 Task: Look for space in Valinhos, Brazil from 12th  July, 2023 to 15th July, 2023 for 3 adults in price range Rs.12000 to Rs.16000. Place can be entire place with 2 bedrooms having 3 beds and 1 bathroom. Property type can be flat. Amenities needed are: washing machine, . Booking option can be shelf check-in. Required host language is Spanish.
Action: Mouse moved to (417, 110)
Screenshot: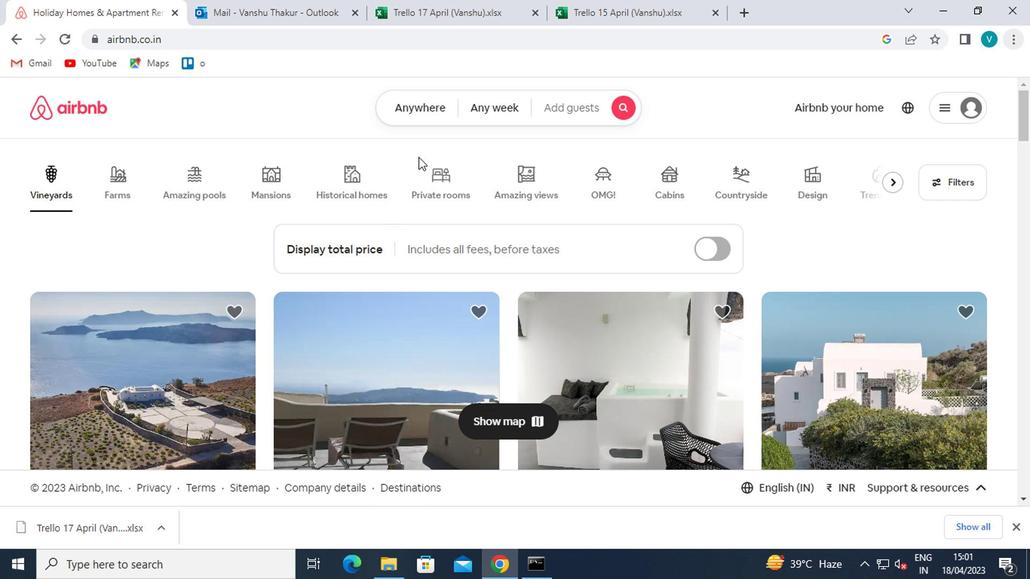 
Action: Mouse pressed left at (417, 110)
Screenshot: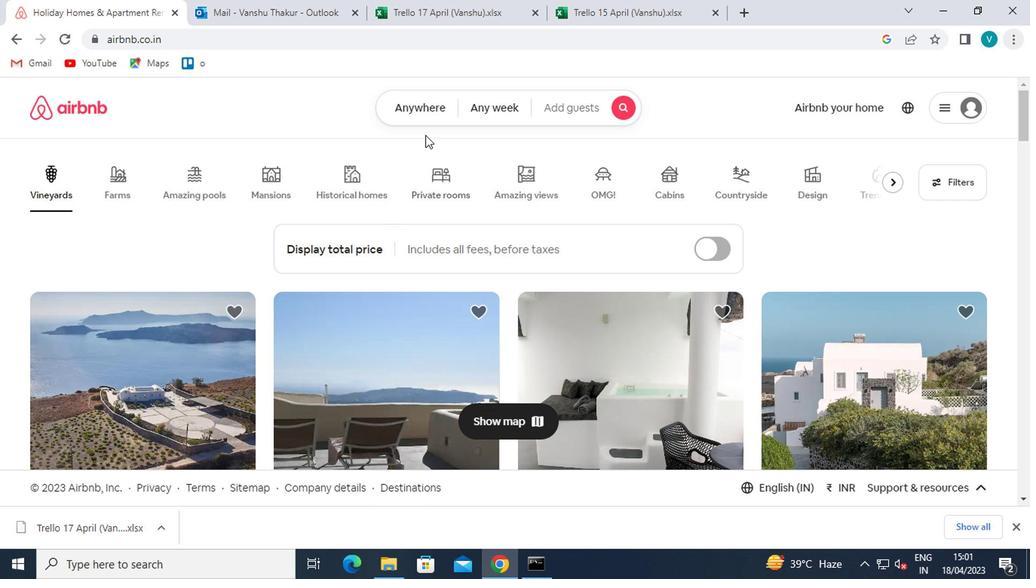 
Action: Mouse moved to (275, 168)
Screenshot: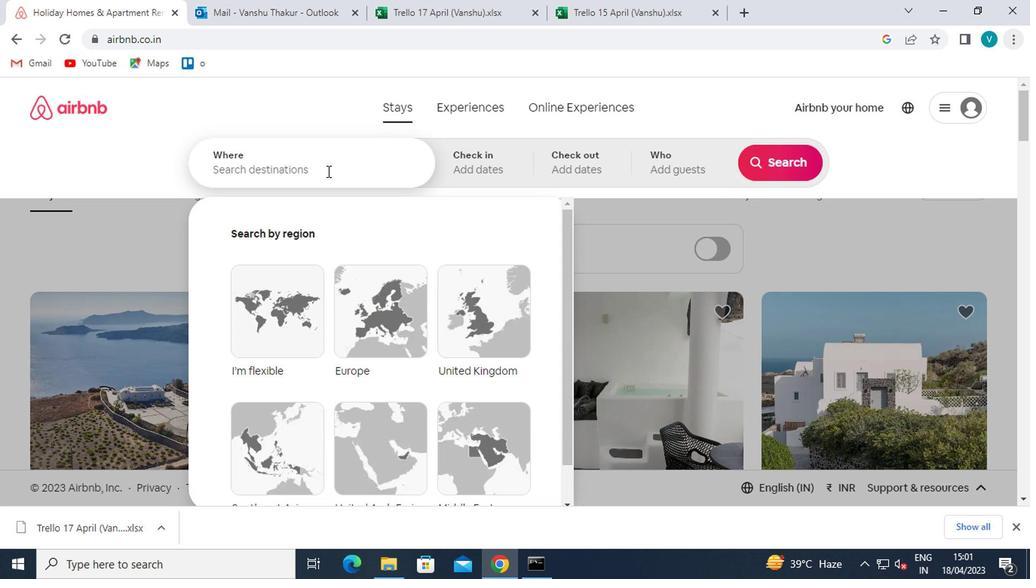 
Action: Mouse pressed left at (275, 168)
Screenshot: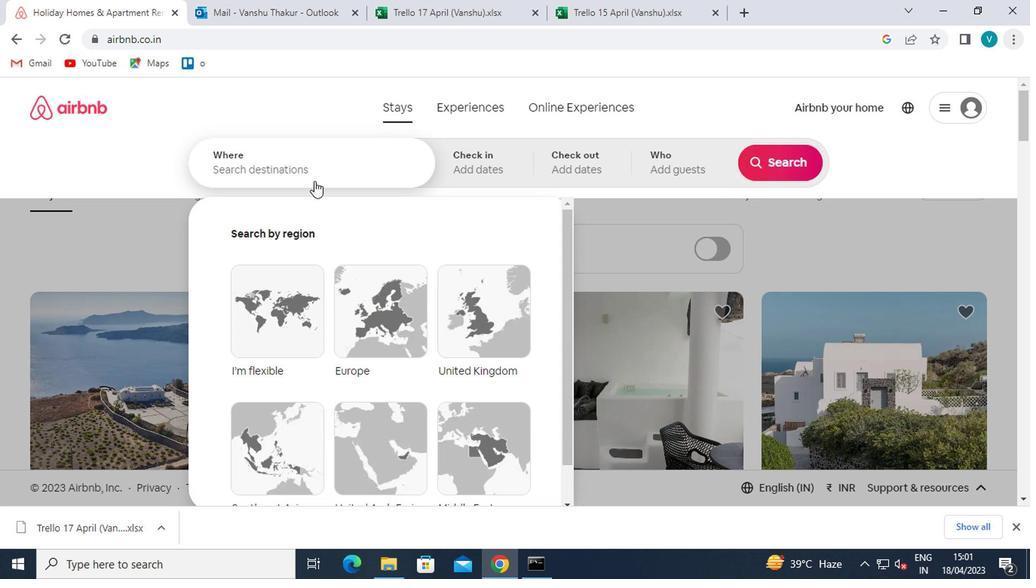 
Action: Key pressed <Key.shift>VALINHOS,<Key.shift><Key.shift><Key.shift><Key.shift><Key.shift><Key.shift><Key.shift><Key.shift><Key.shift>BRAZIL
Screenshot: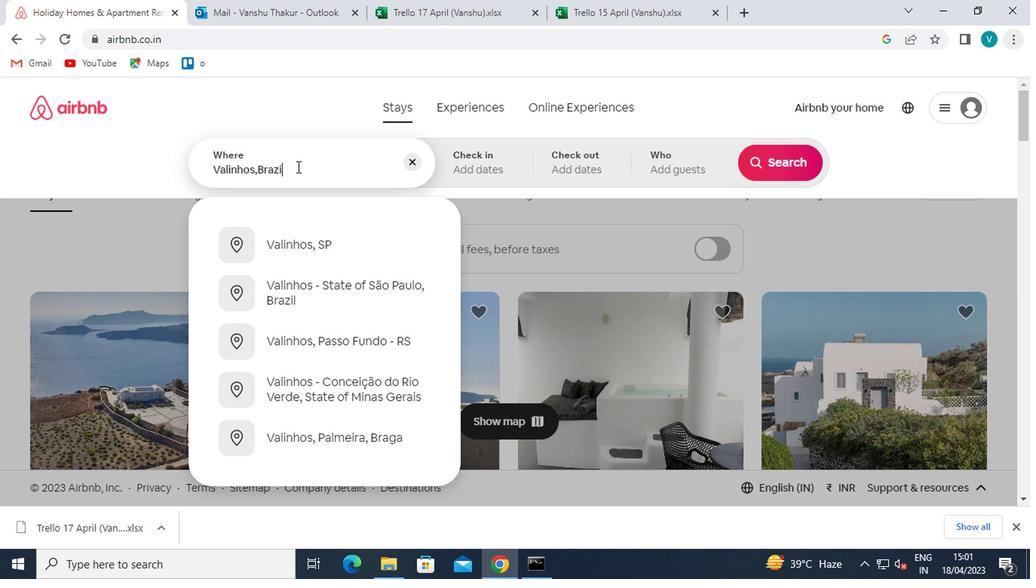 
Action: Mouse moved to (290, 283)
Screenshot: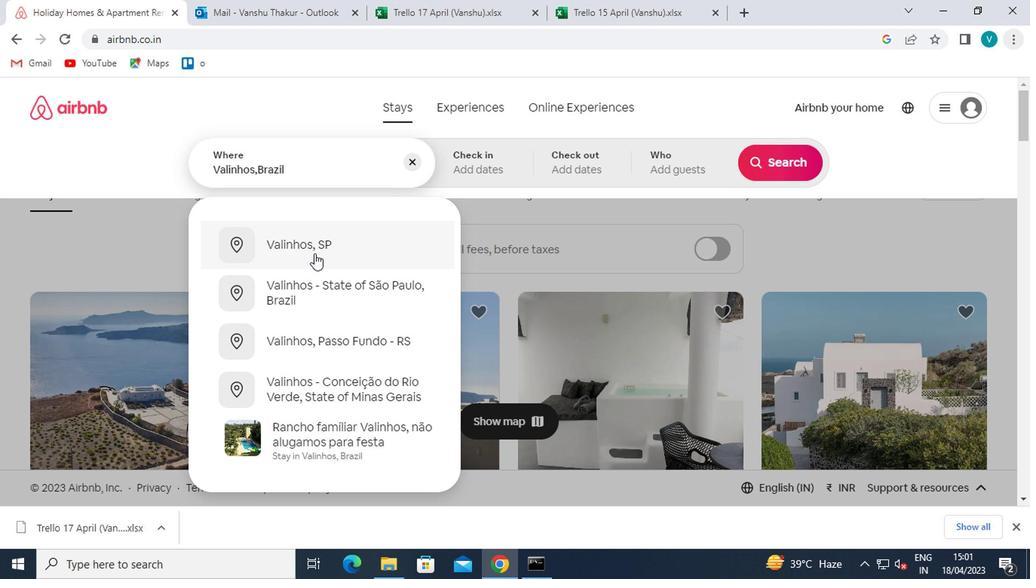 
Action: Mouse pressed left at (290, 283)
Screenshot: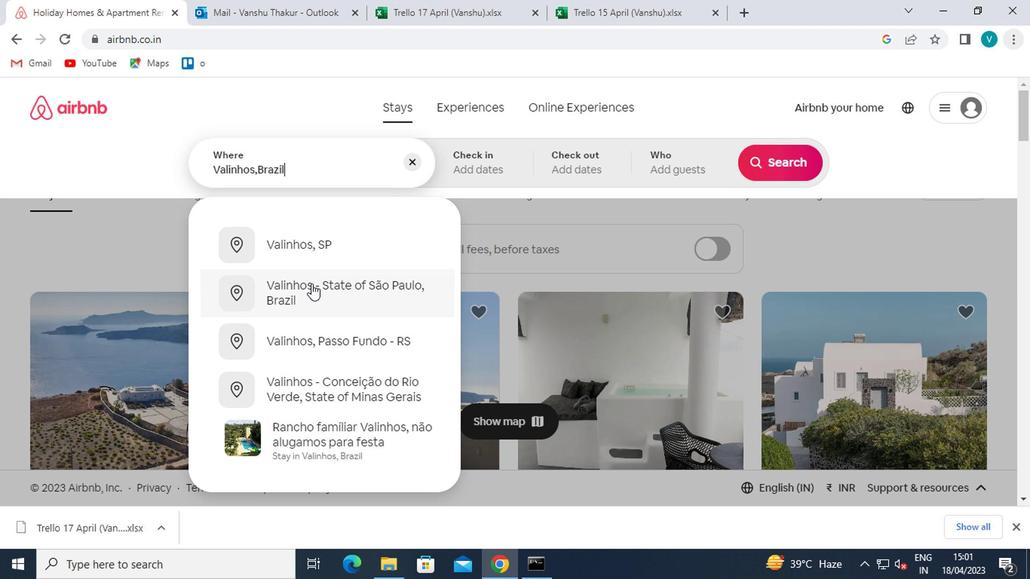 
Action: Mouse moved to (767, 285)
Screenshot: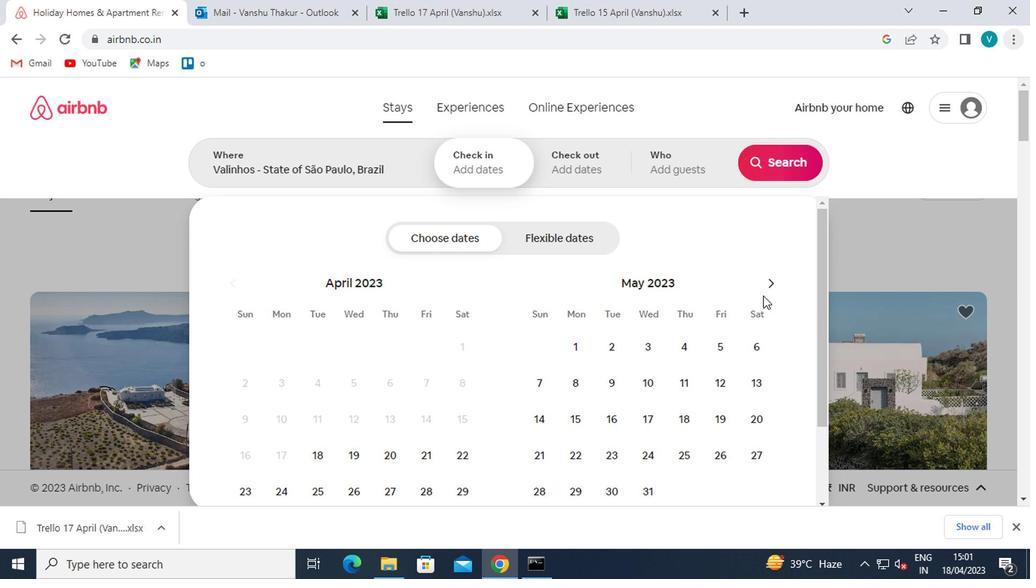
Action: Mouse pressed left at (767, 285)
Screenshot: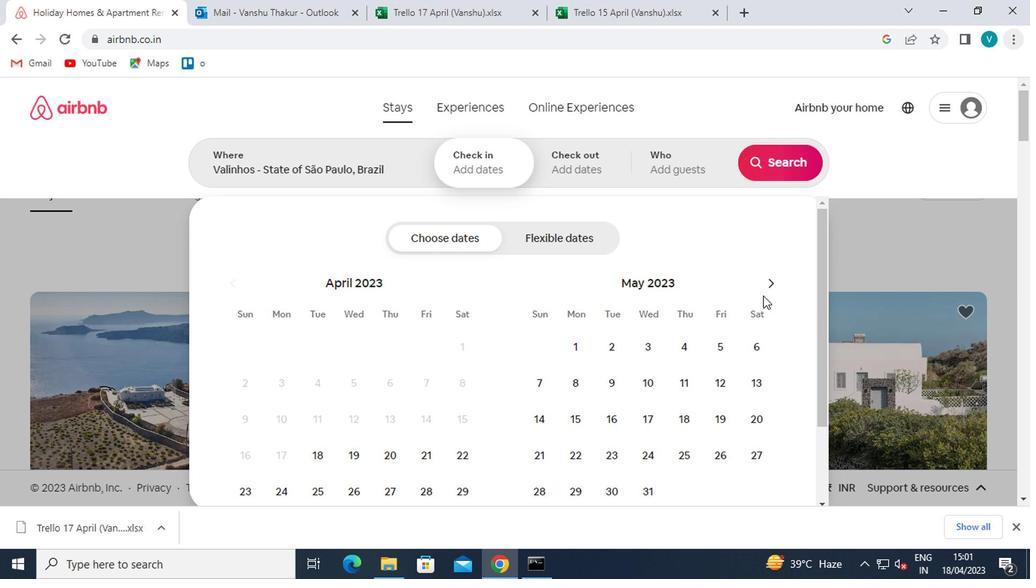 
Action: Mouse pressed left at (767, 285)
Screenshot: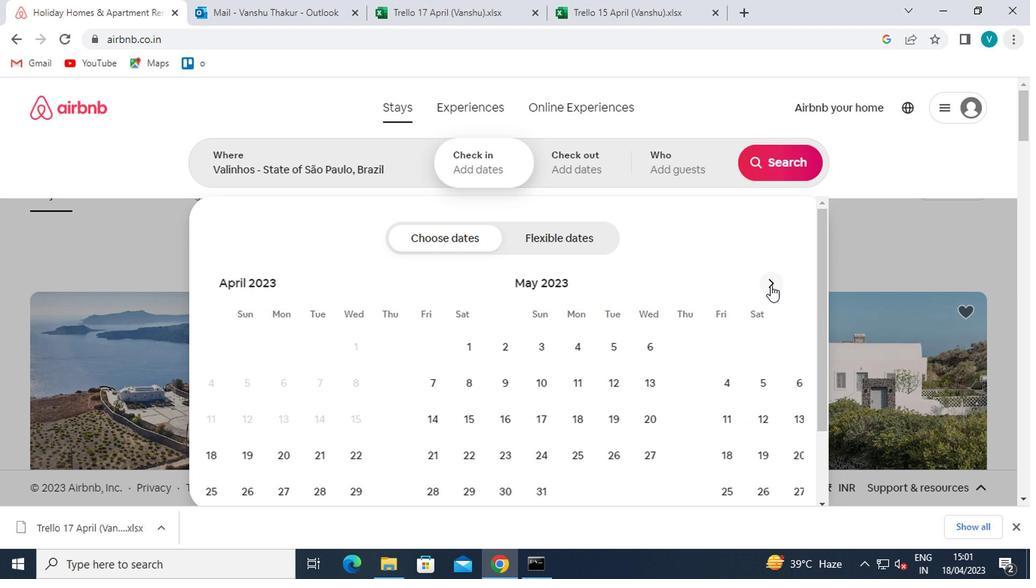 
Action: Mouse moved to (634, 416)
Screenshot: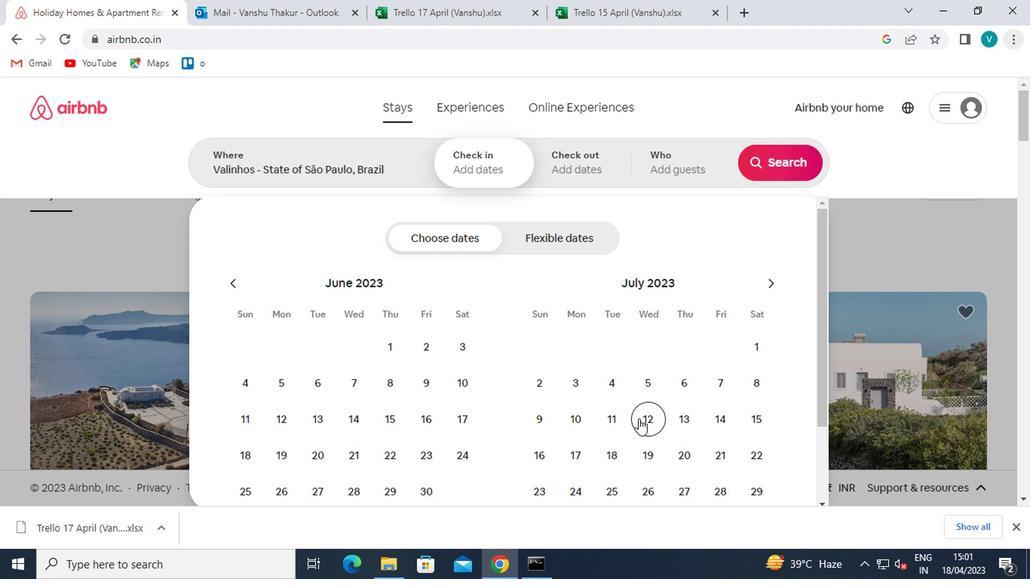 
Action: Mouse pressed left at (634, 416)
Screenshot: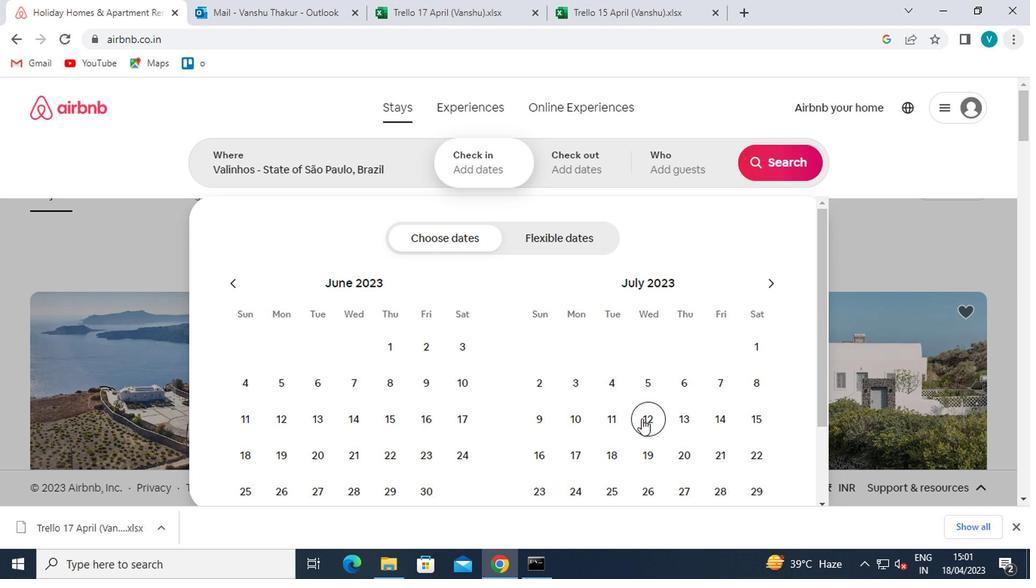 
Action: Mouse moved to (747, 411)
Screenshot: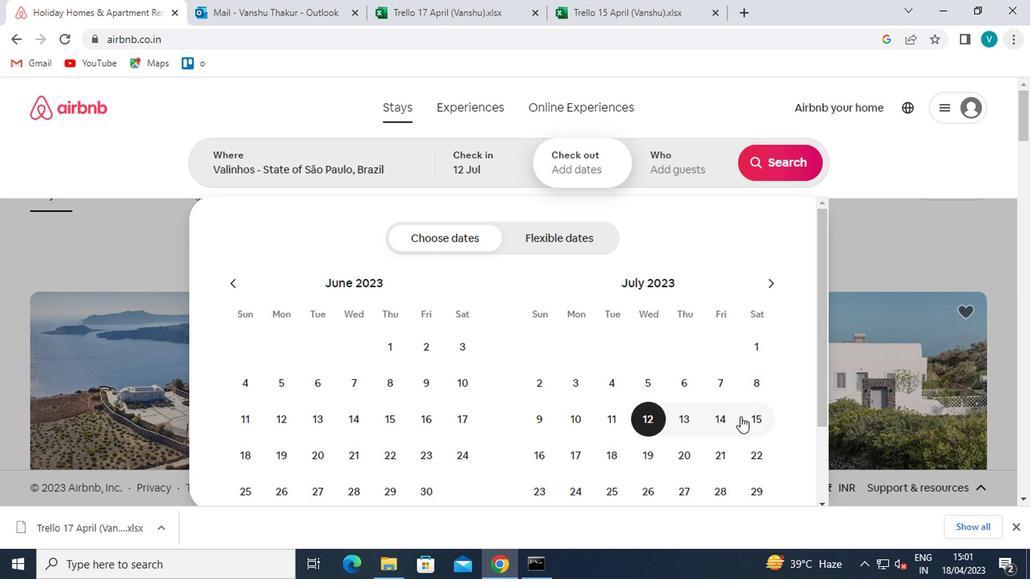 
Action: Mouse pressed left at (747, 411)
Screenshot: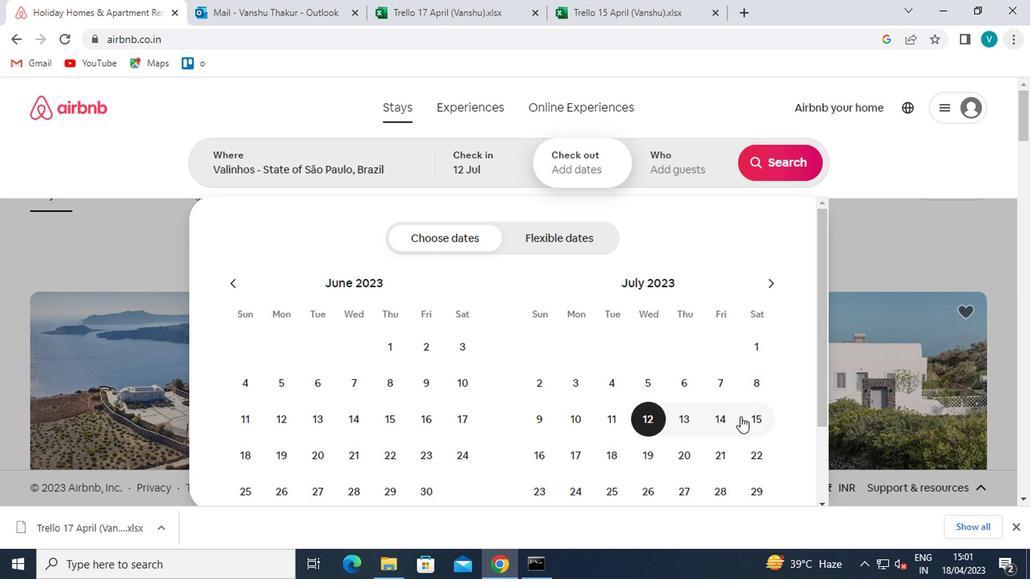 
Action: Mouse moved to (697, 151)
Screenshot: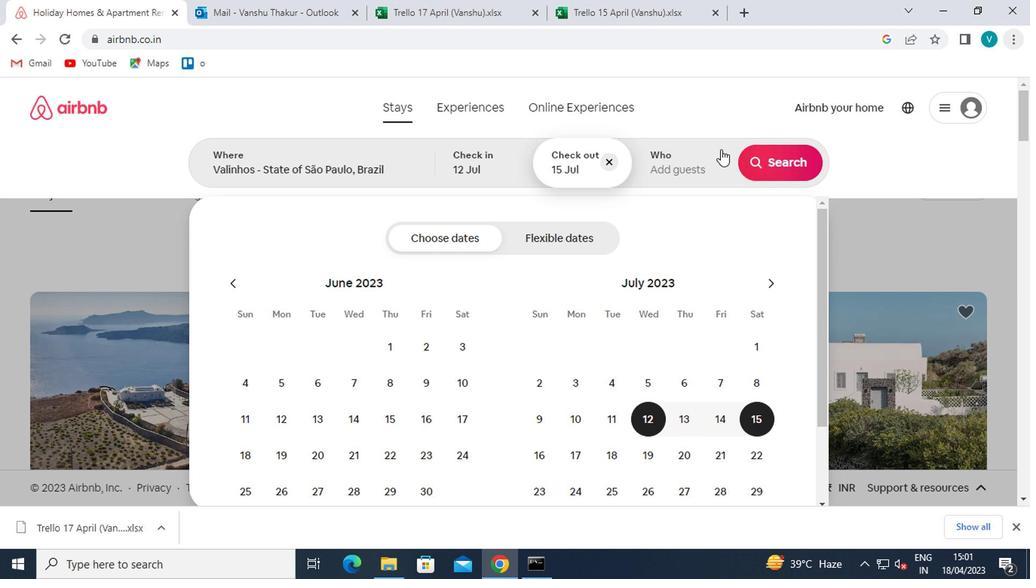 
Action: Mouse pressed left at (697, 151)
Screenshot: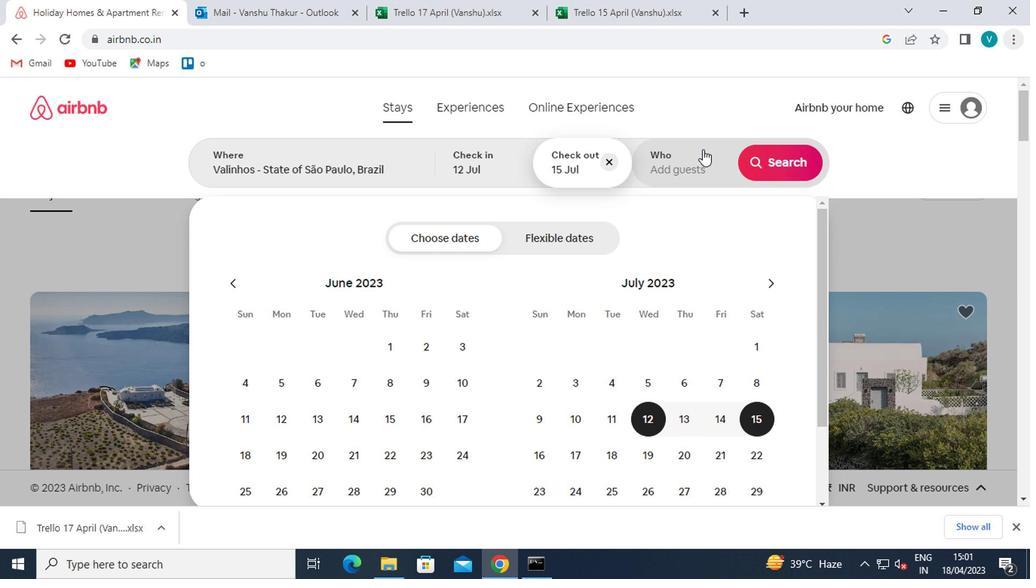 
Action: Mouse moved to (783, 248)
Screenshot: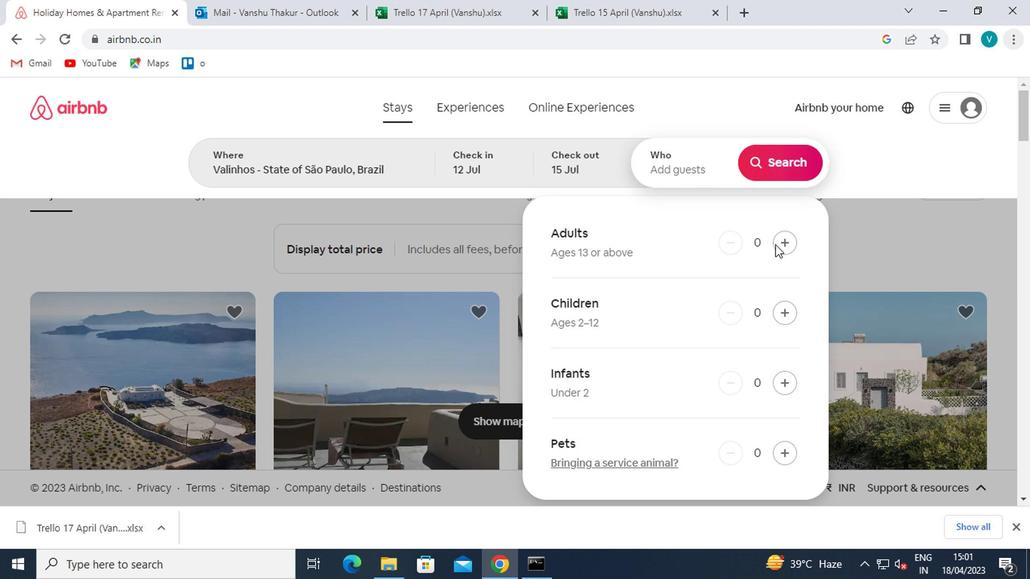
Action: Mouse pressed left at (783, 248)
Screenshot: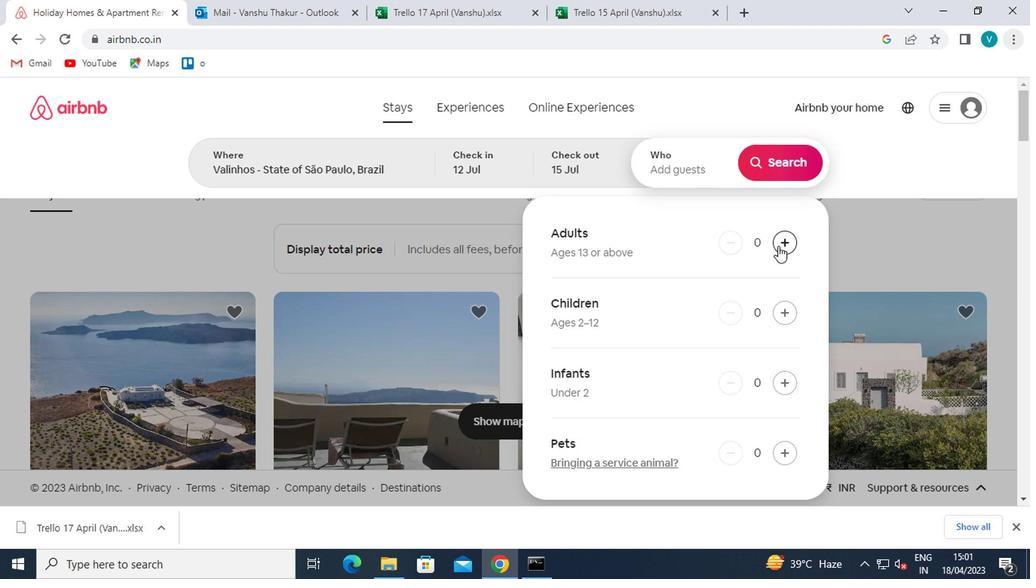 
Action: Mouse pressed left at (783, 248)
Screenshot: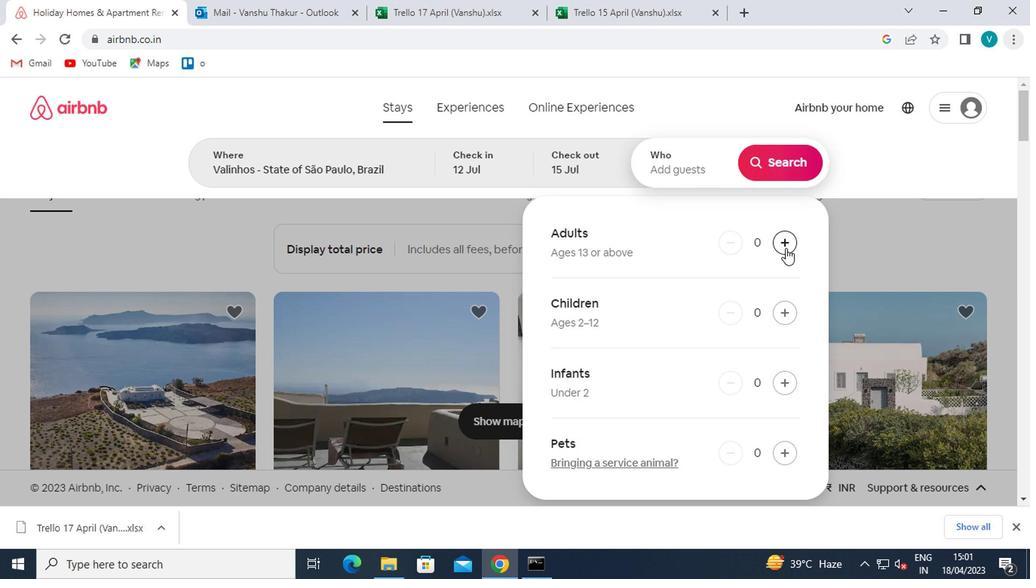 
Action: Mouse pressed left at (783, 248)
Screenshot: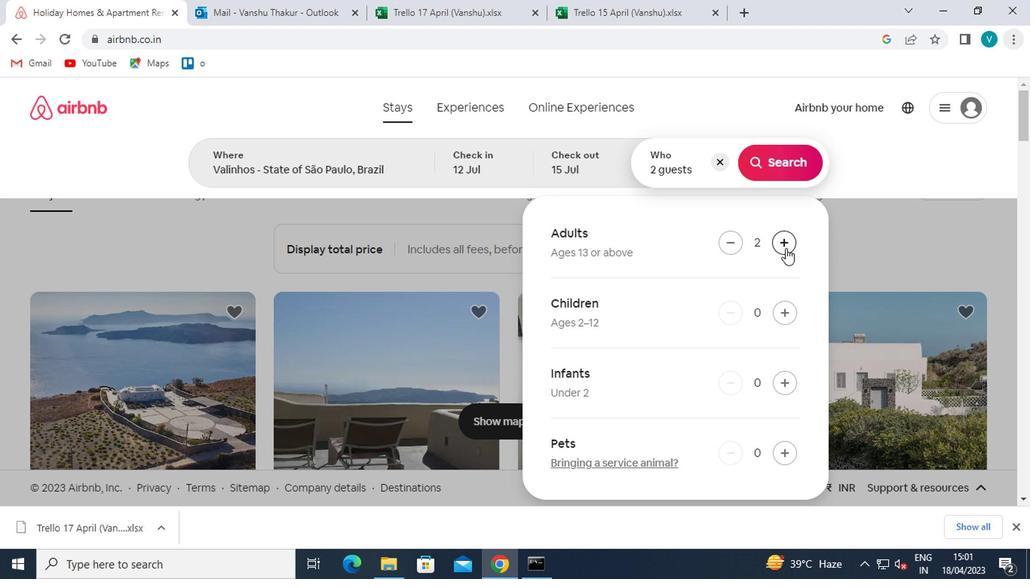 
Action: Mouse moved to (769, 170)
Screenshot: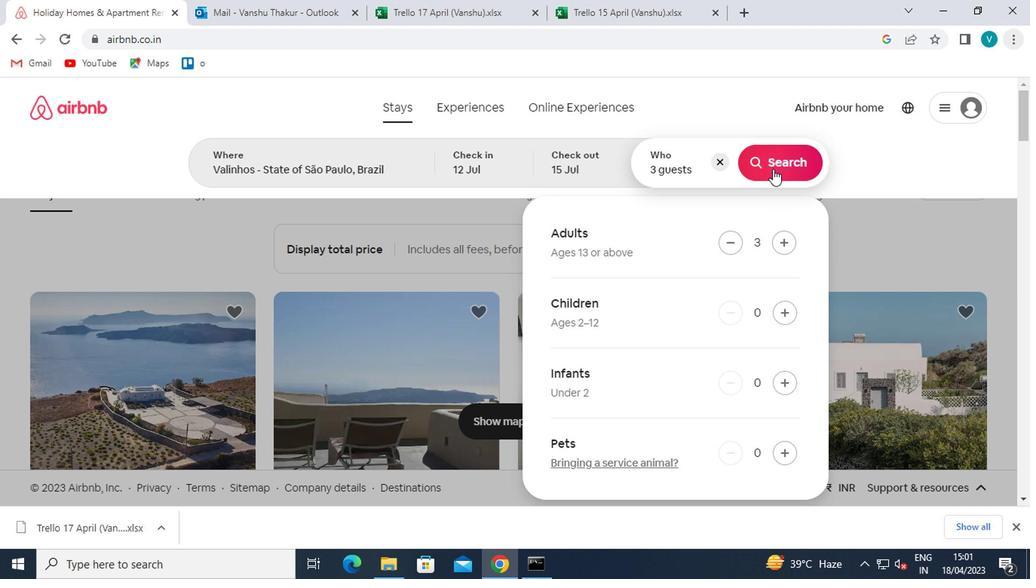 
Action: Mouse pressed left at (769, 170)
Screenshot: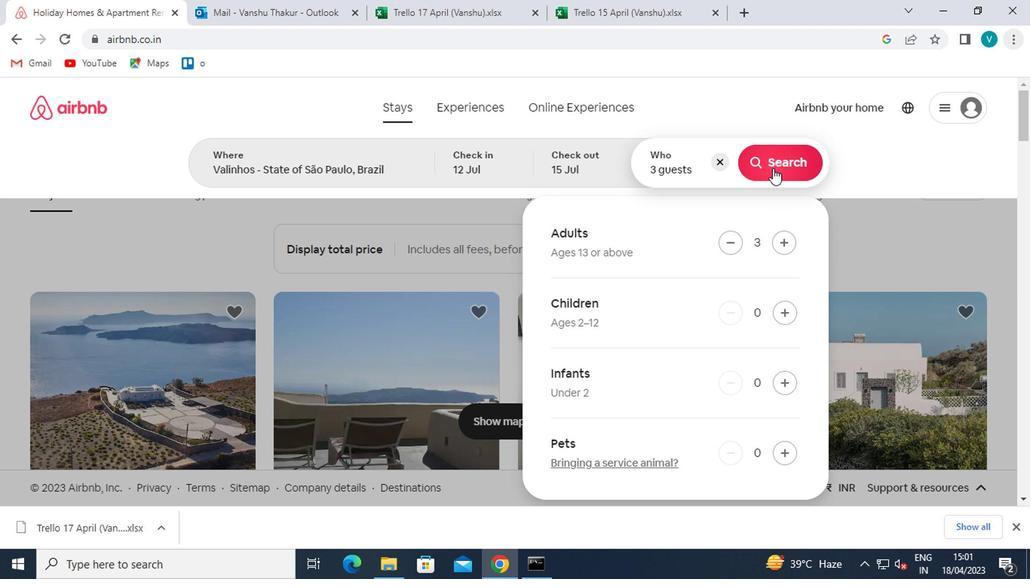 
Action: Mouse moved to (952, 170)
Screenshot: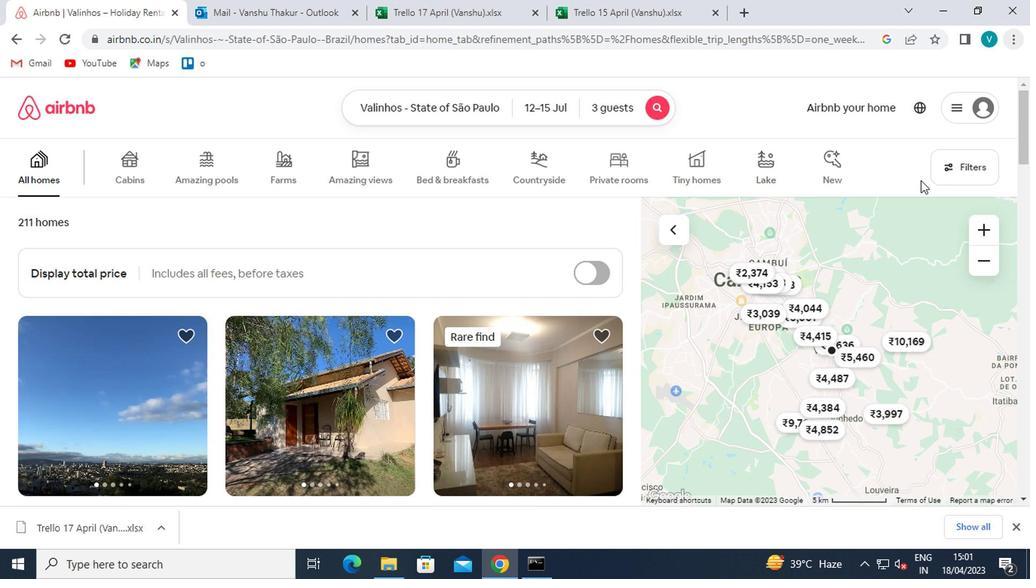 
Action: Mouse pressed left at (952, 170)
Screenshot: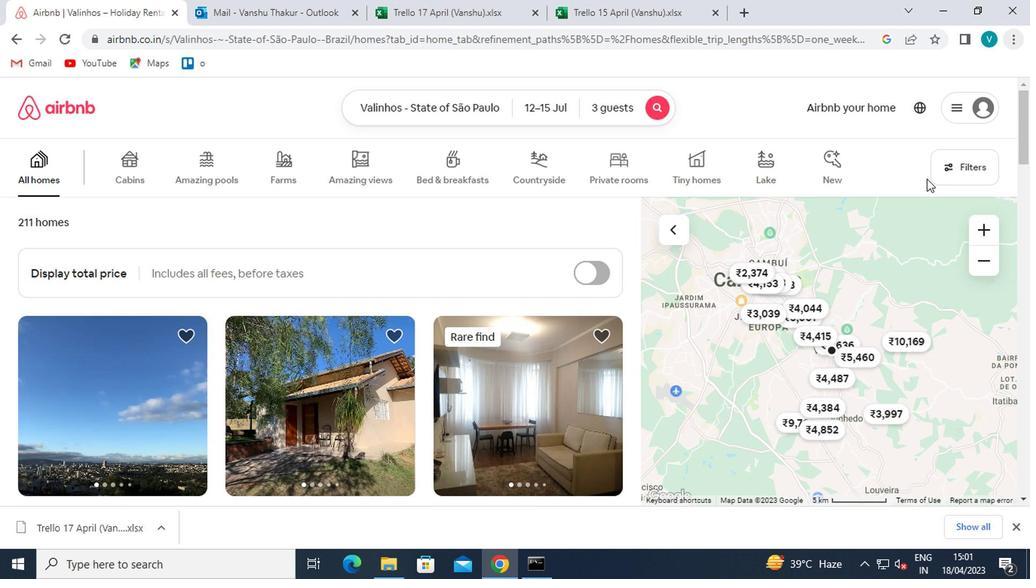 
Action: Mouse moved to (300, 358)
Screenshot: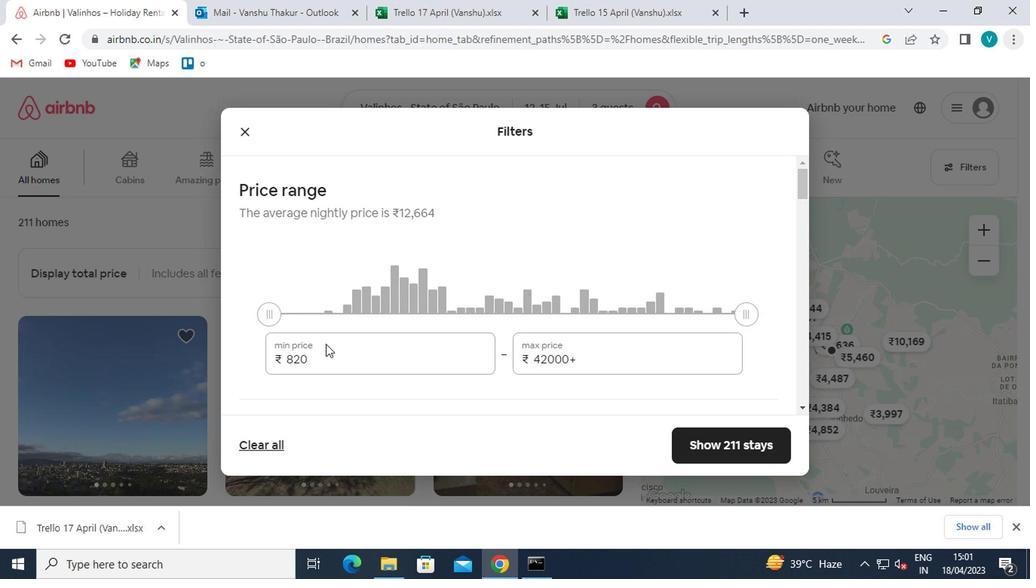 
Action: Mouse pressed left at (300, 358)
Screenshot: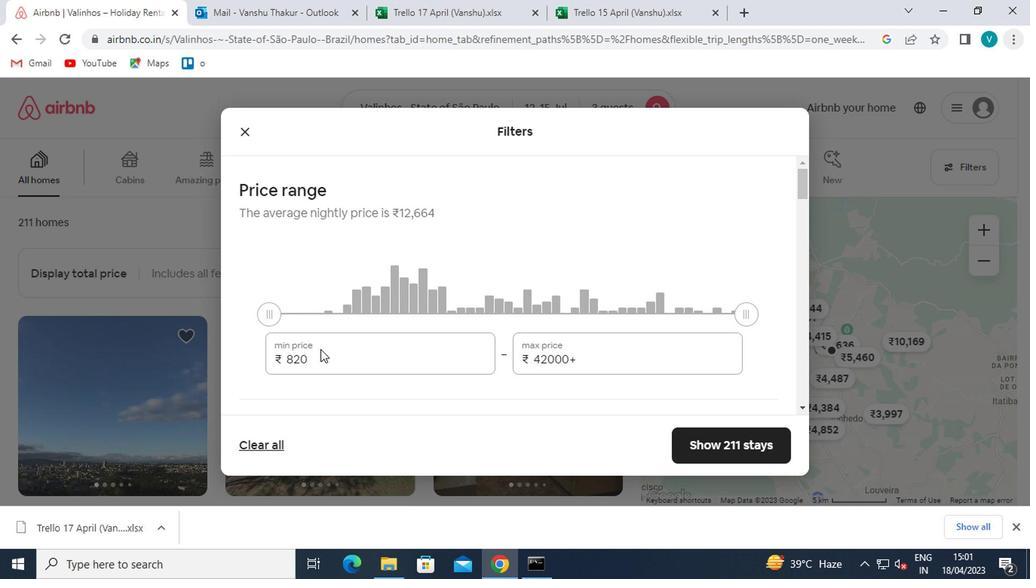 
Action: Key pressed <Key.backspace><Key.backspace><Key.backspace>12000
Screenshot: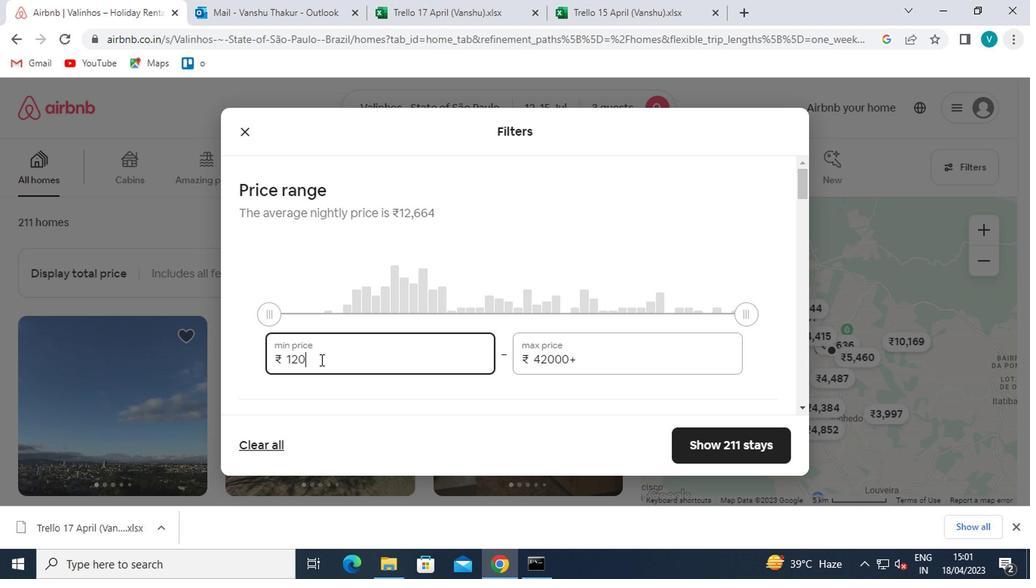 
Action: Mouse moved to (568, 355)
Screenshot: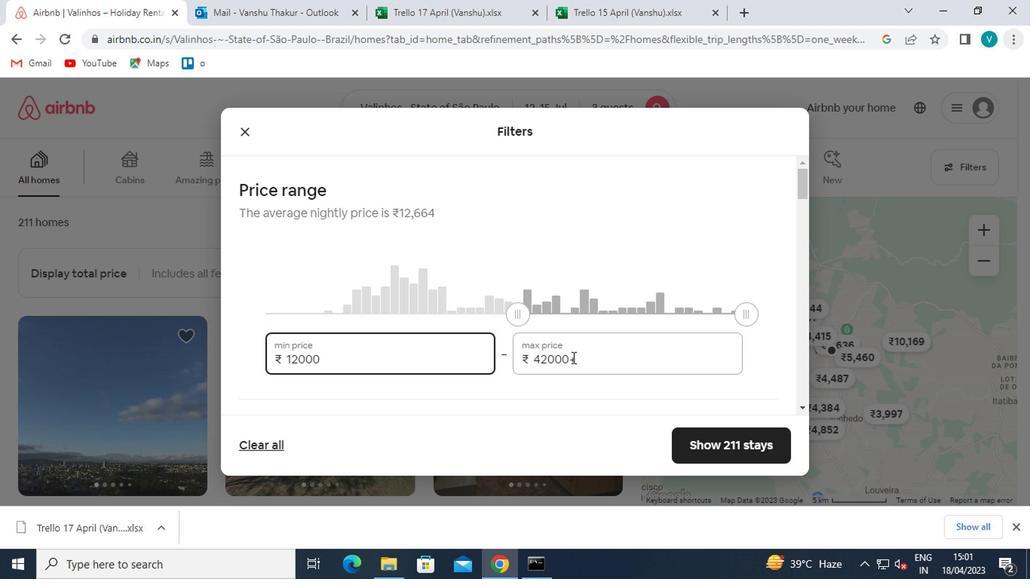 
Action: Mouse pressed left at (568, 355)
Screenshot: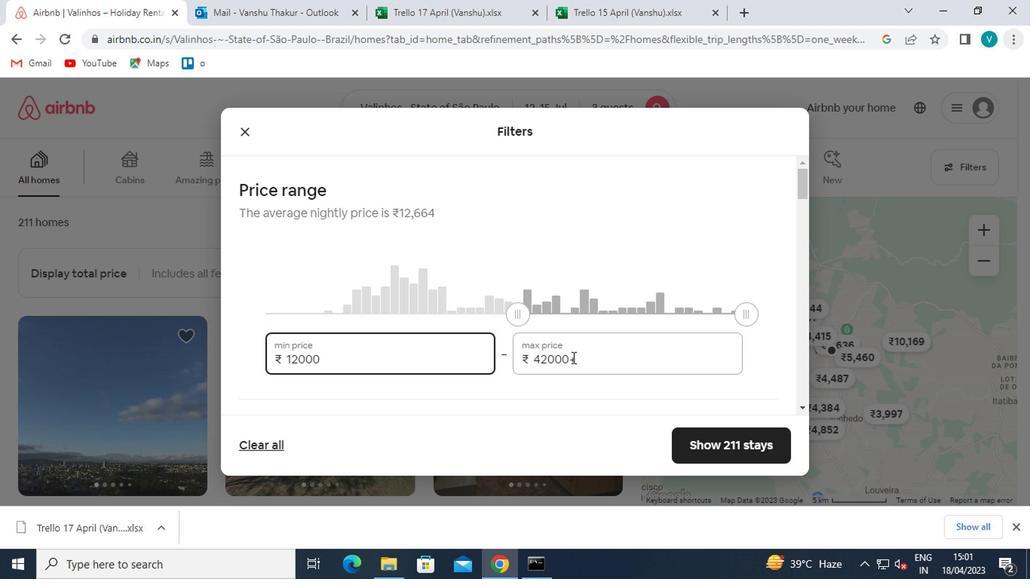 
Action: Mouse moved to (477, 337)
Screenshot: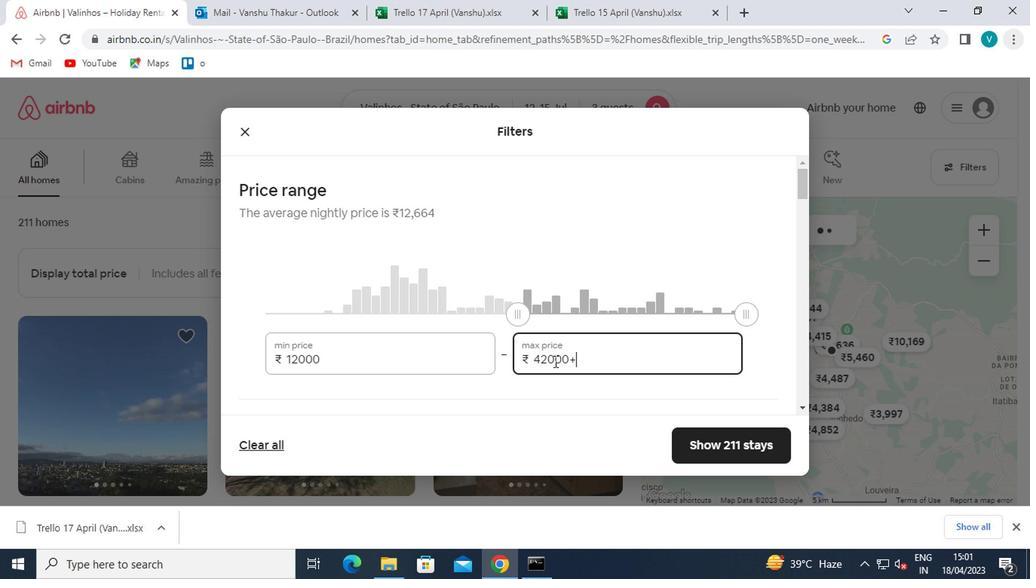
Action: Key pressed <Key.backspace><Key.backspace><Key.backspace><Key.backspace><Key.backspace><Key.backspace>16000
Screenshot: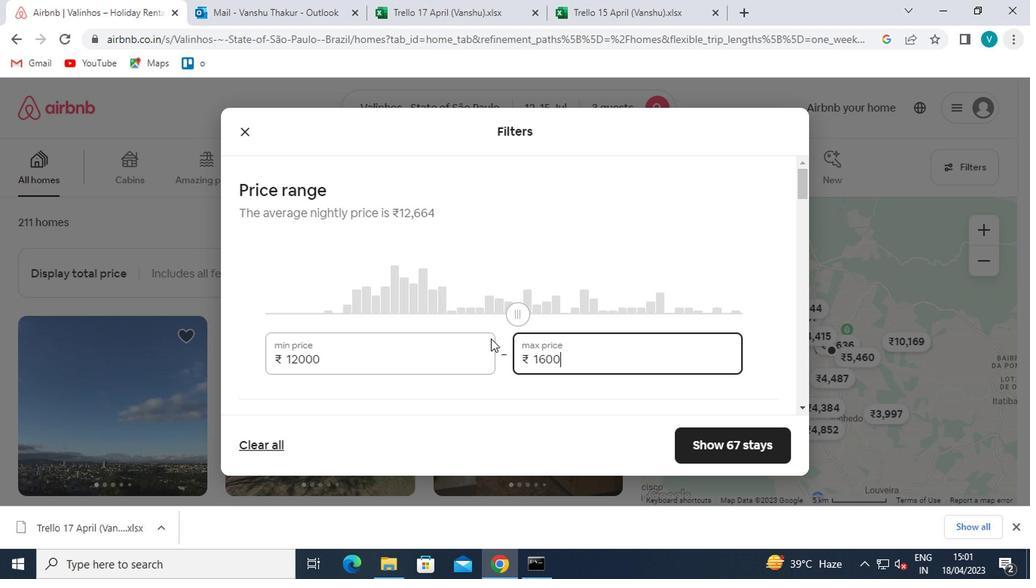 
Action: Mouse moved to (473, 346)
Screenshot: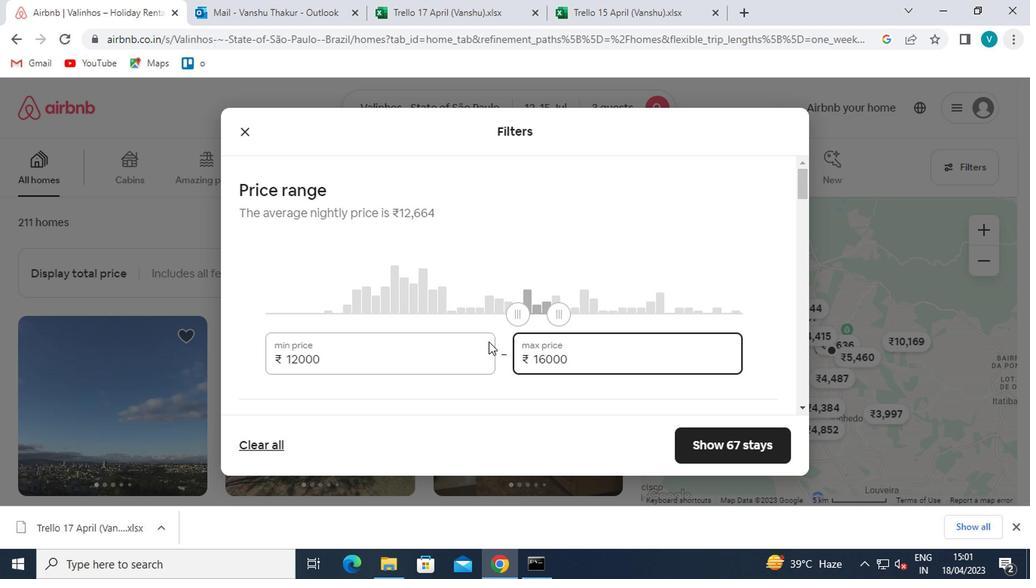 
Action: Mouse scrolled (473, 345) with delta (0, 0)
Screenshot: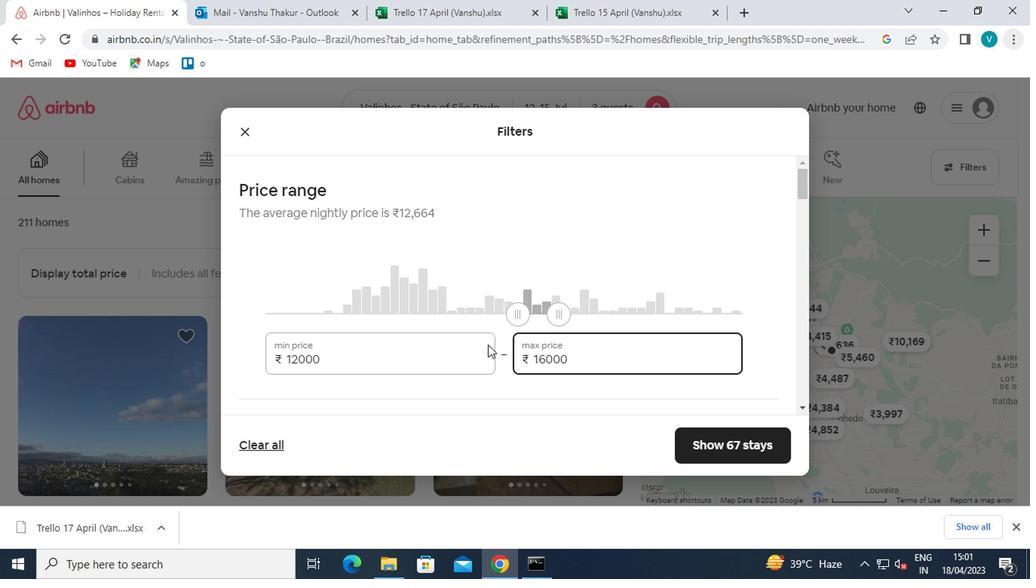 
Action: Mouse moved to (473, 349)
Screenshot: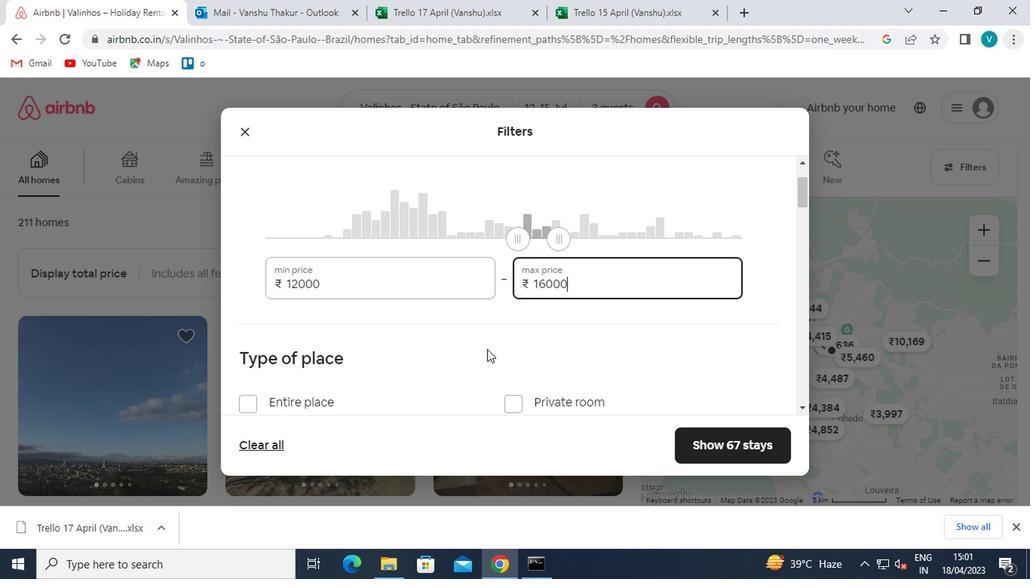 
Action: Mouse scrolled (473, 348) with delta (0, 0)
Screenshot: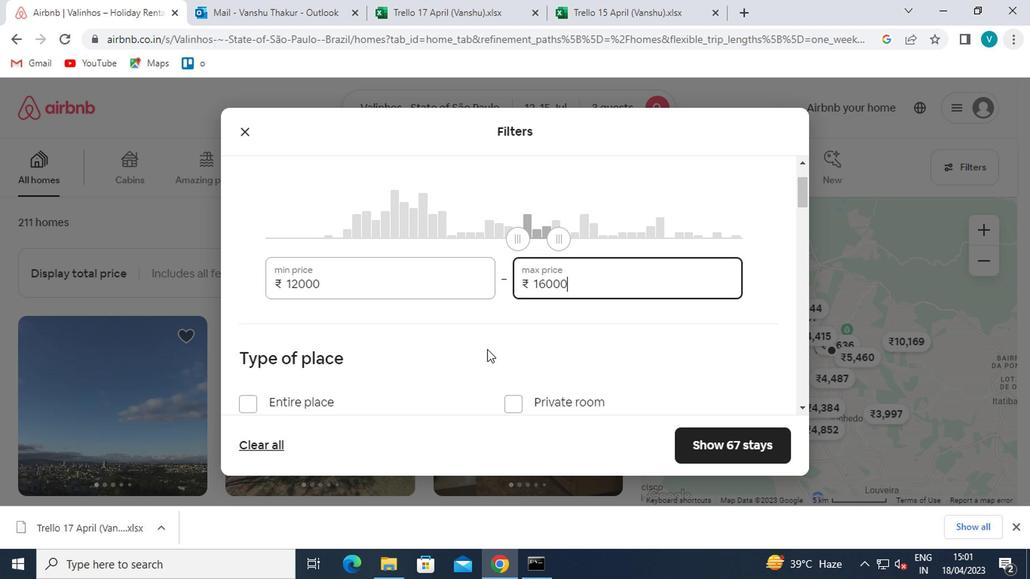 
Action: Mouse moved to (227, 322)
Screenshot: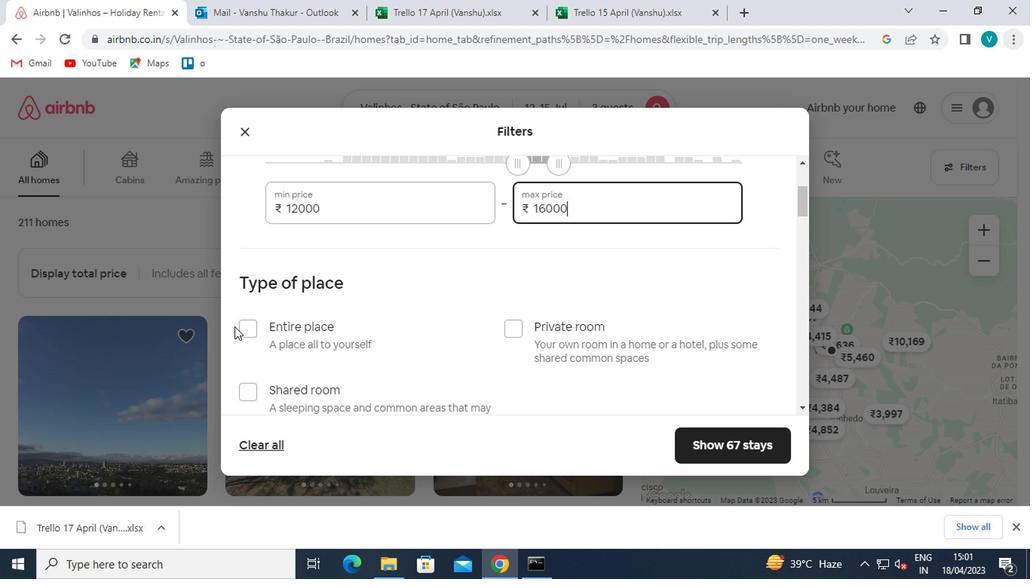 
Action: Mouse pressed left at (227, 322)
Screenshot: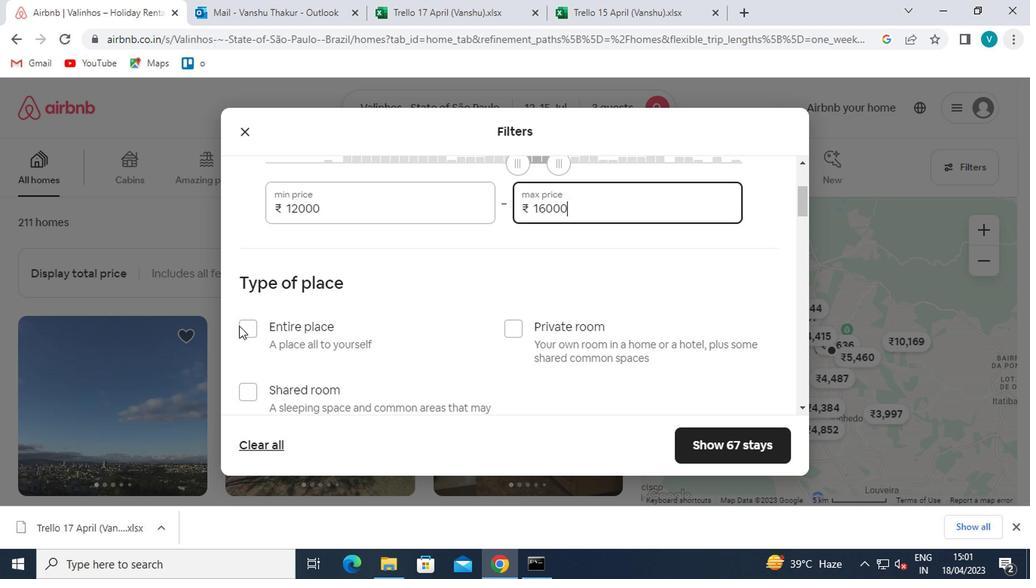 
Action: Mouse moved to (421, 332)
Screenshot: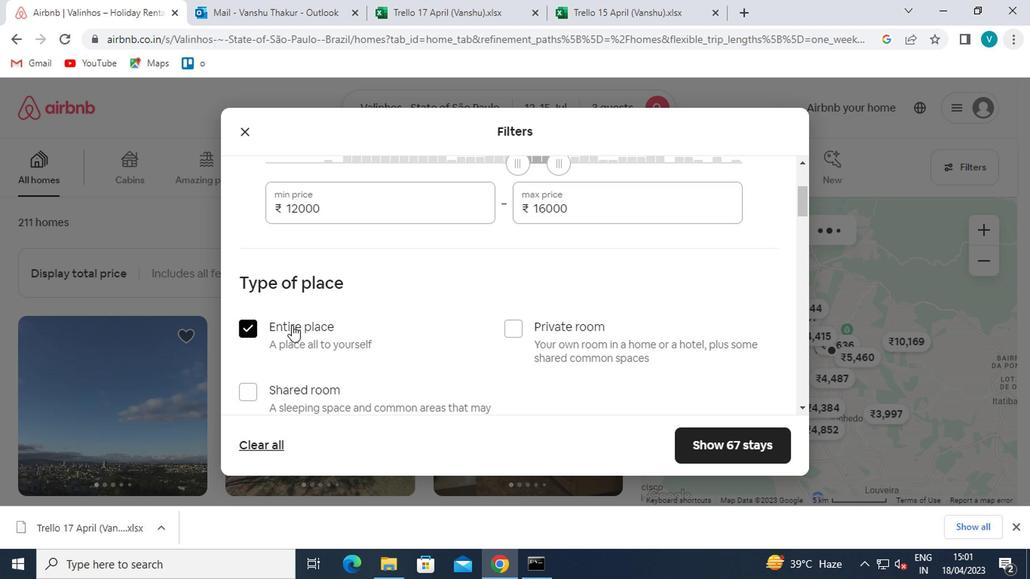 
Action: Mouse scrolled (421, 331) with delta (0, 0)
Screenshot: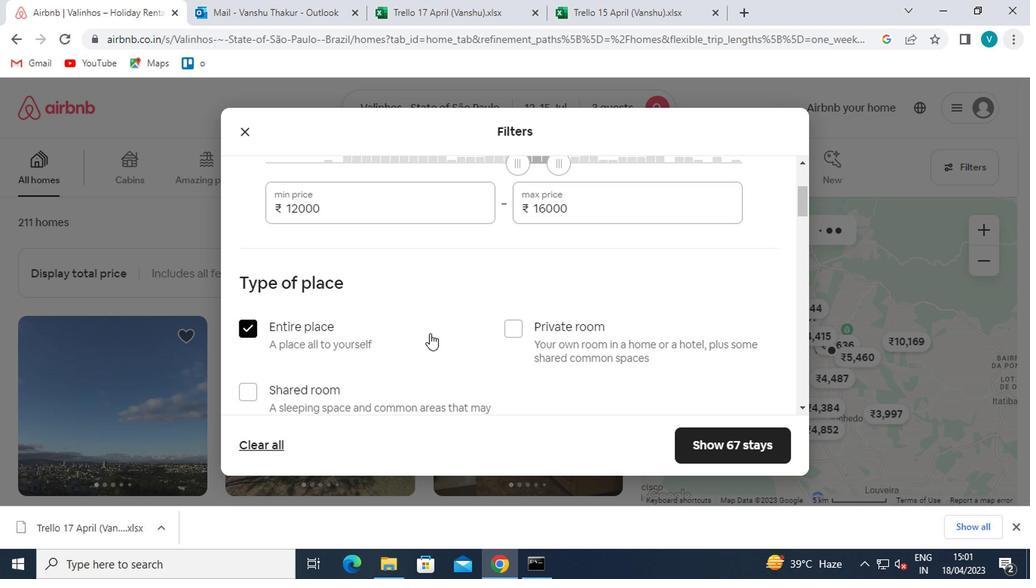 
Action: Mouse scrolled (421, 331) with delta (0, 0)
Screenshot: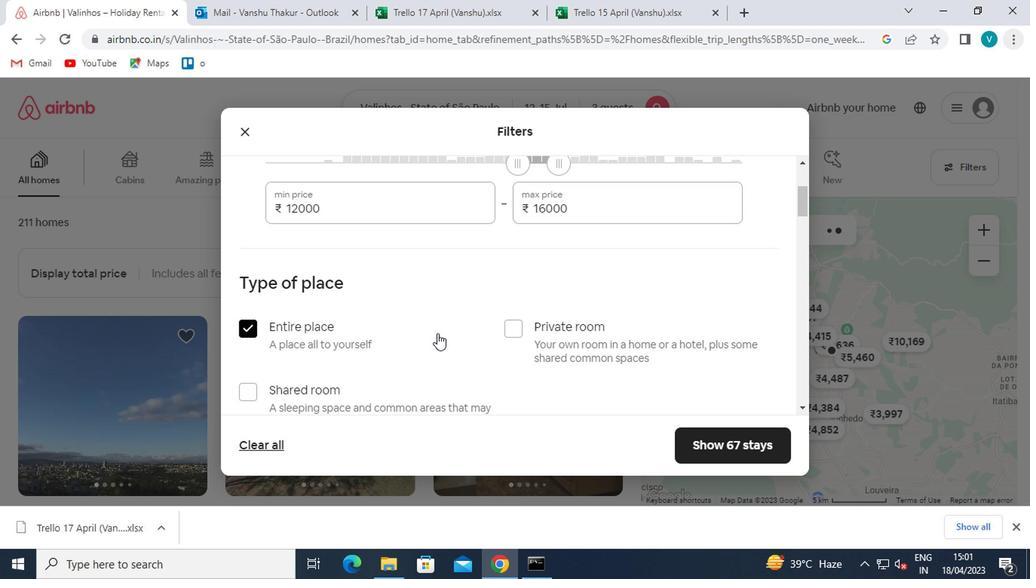 
Action: Mouse moved to (423, 333)
Screenshot: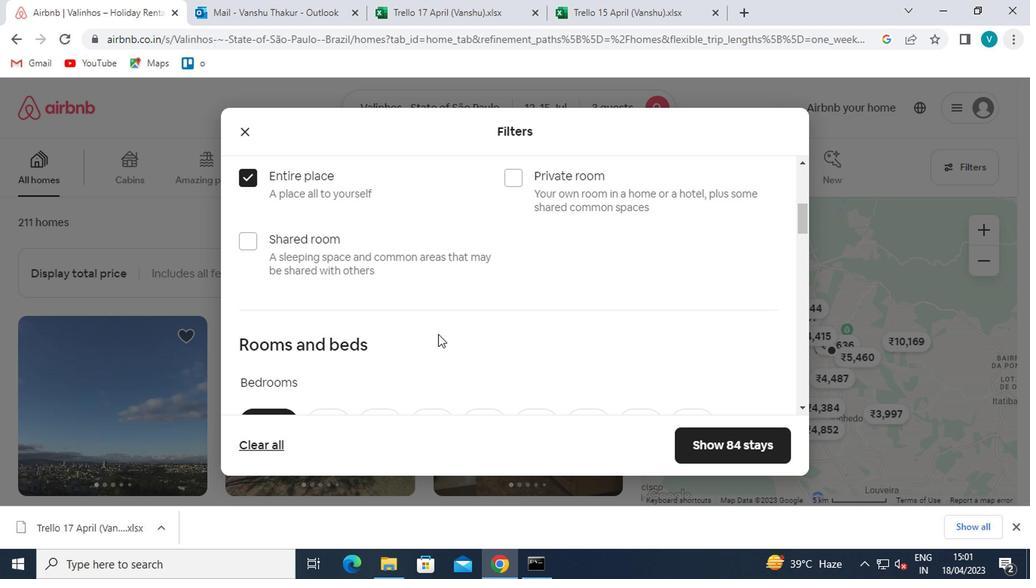 
Action: Mouse scrolled (423, 333) with delta (0, 0)
Screenshot: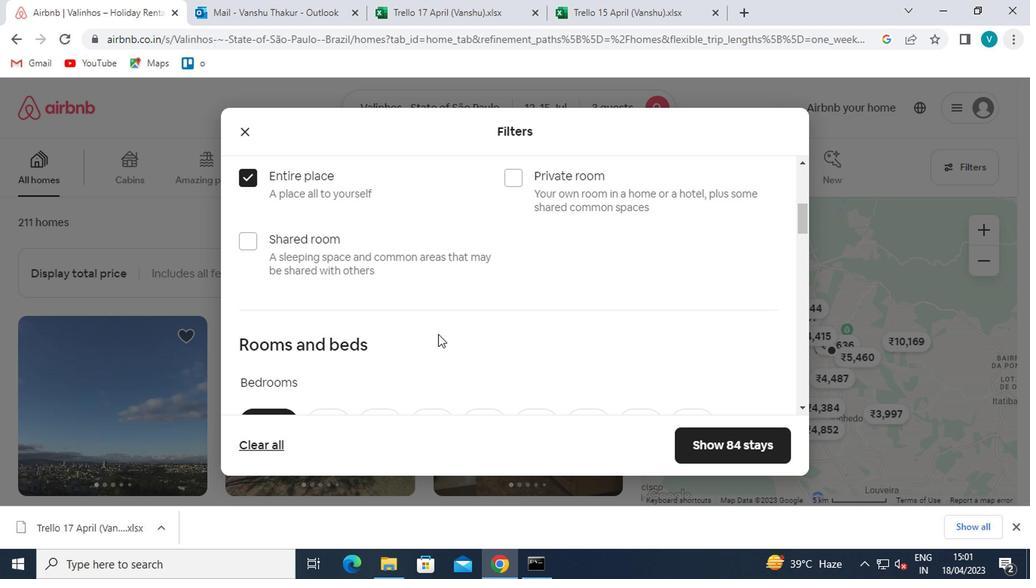 
Action: Mouse scrolled (423, 333) with delta (0, 0)
Screenshot: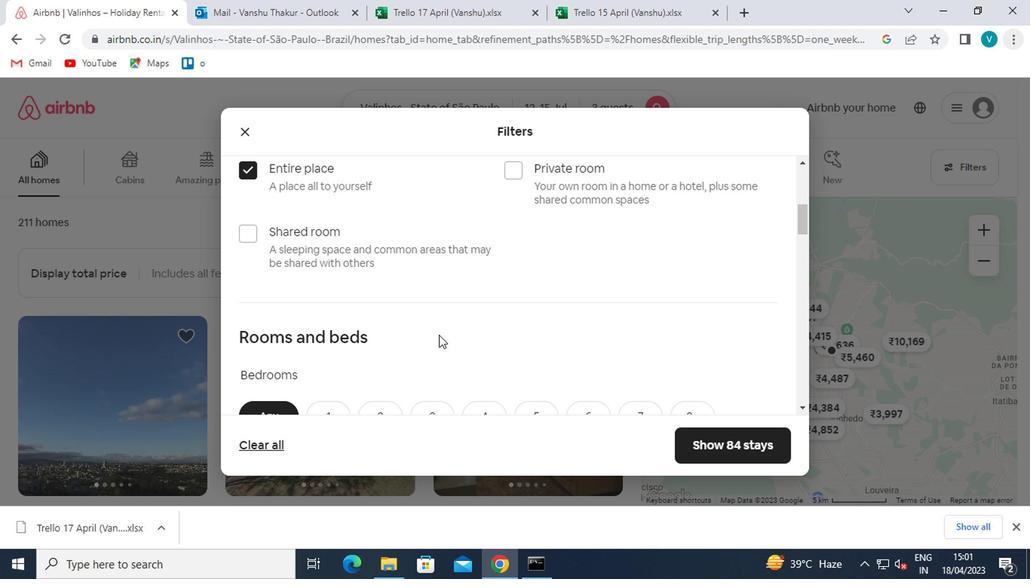 
Action: Mouse moved to (376, 275)
Screenshot: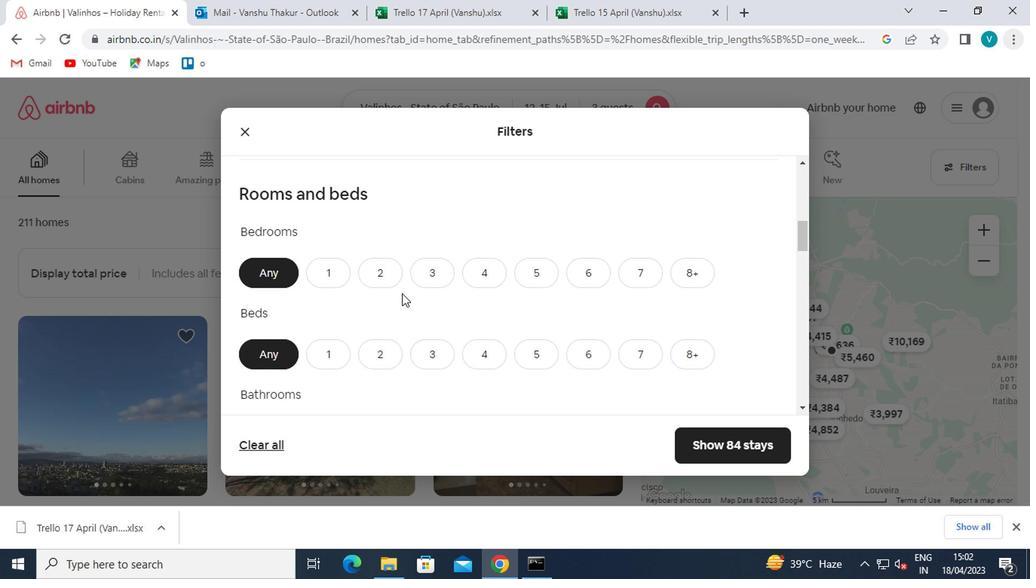 
Action: Mouse pressed left at (376, 275)
Screenshot: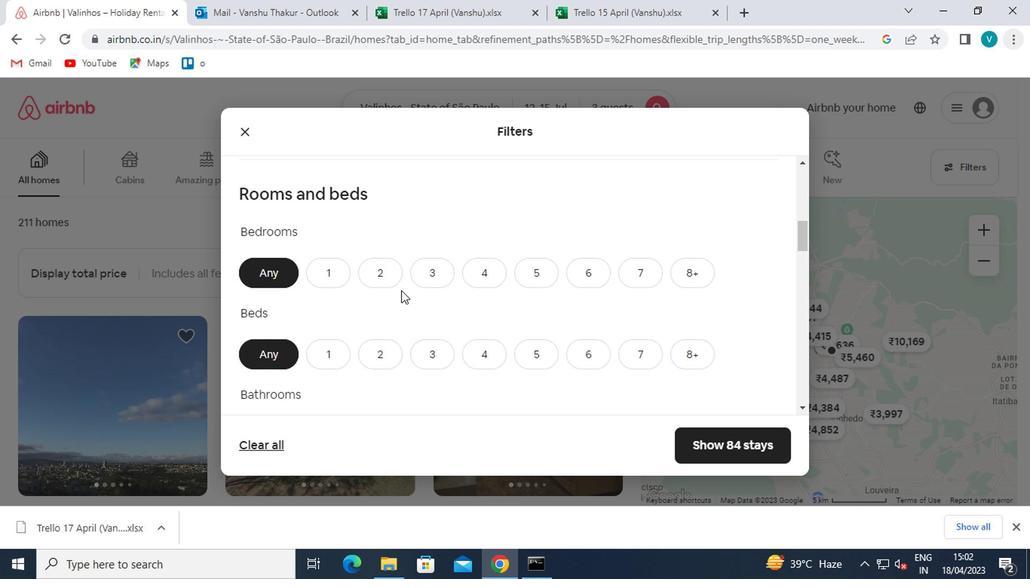 
Action: Mouse moved to (383, 278)
Screenshot: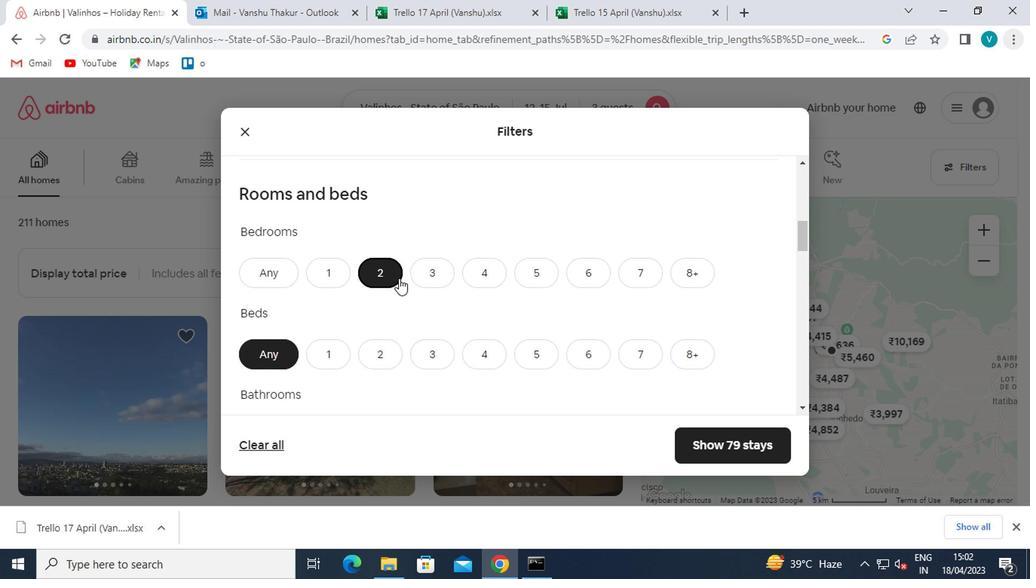 
Action: Mouse scrolled (383, 277) with delta (0, 0)
Screenshot: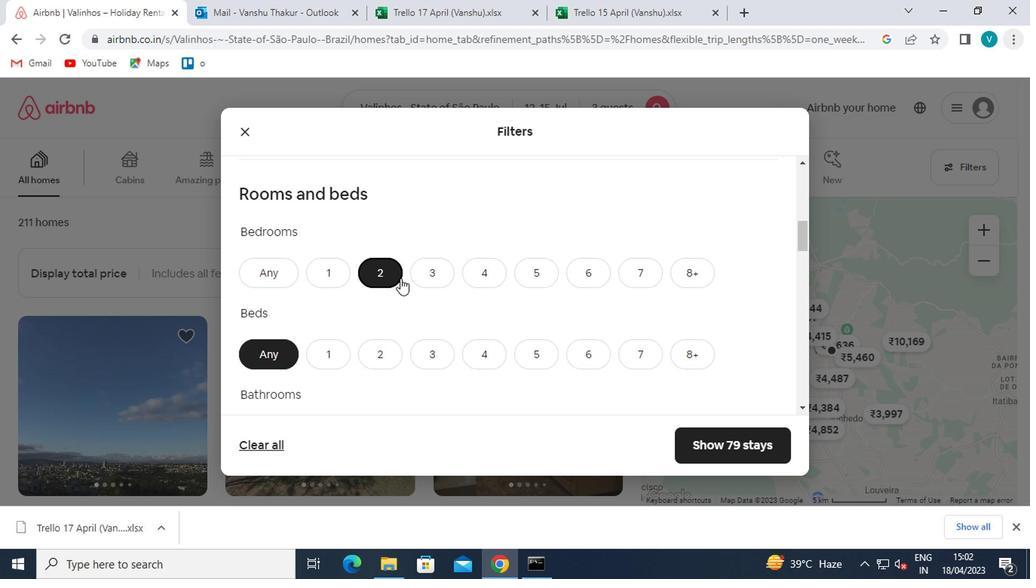
Action: Mouse moved to (410, 277)
Screenshot: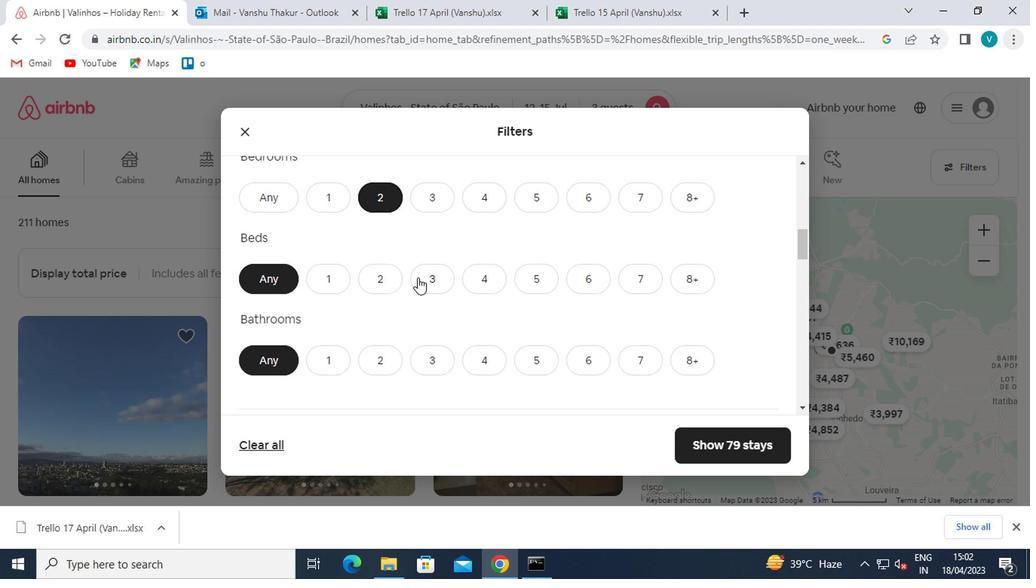 
Action: Mouse pressed left at (410, 277)
Screenshot: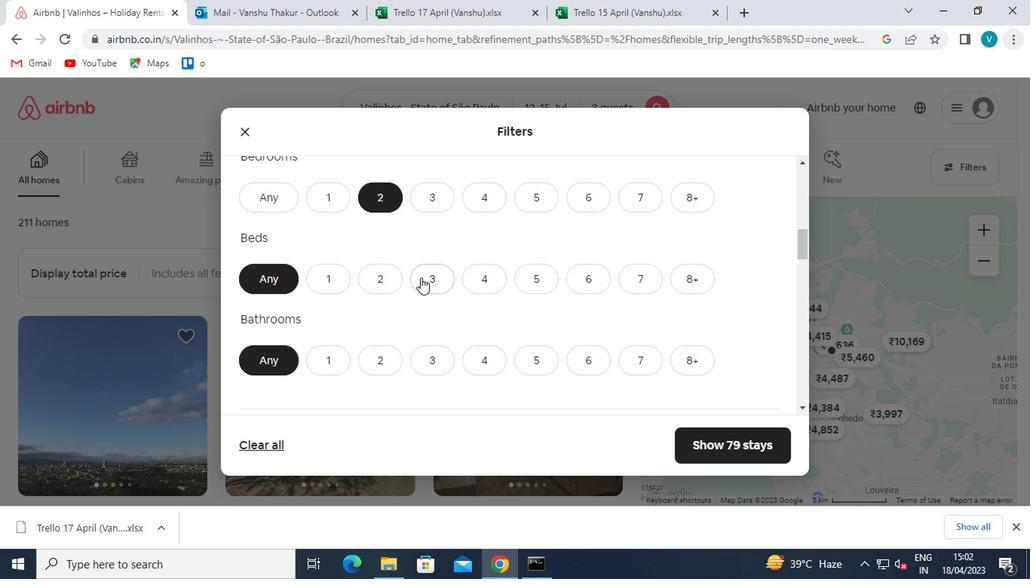 
Action: Mouse moved to (319, 365)
Screenshot: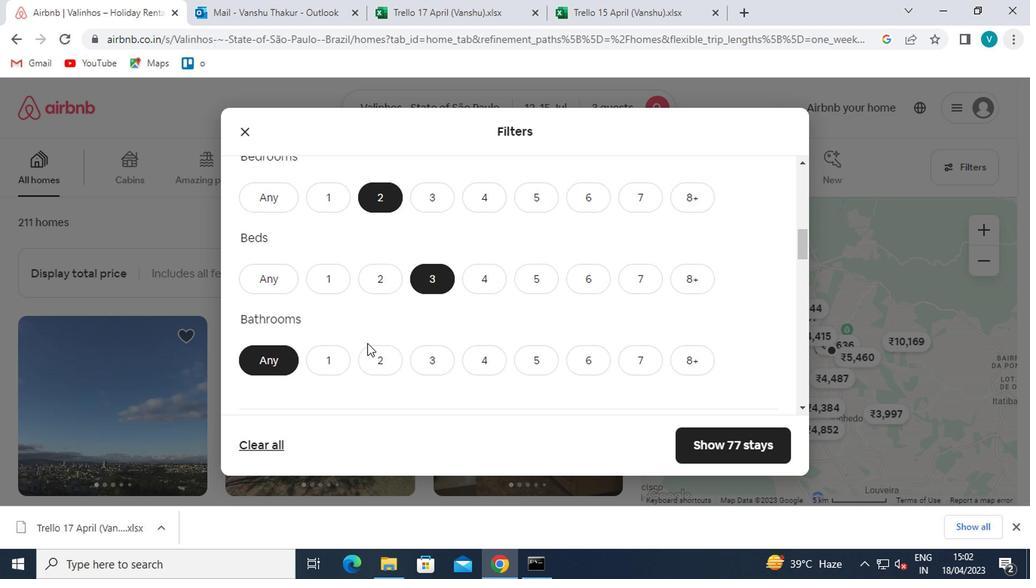 
Action: Mouse pressed left at (319, 365)
Screenshot: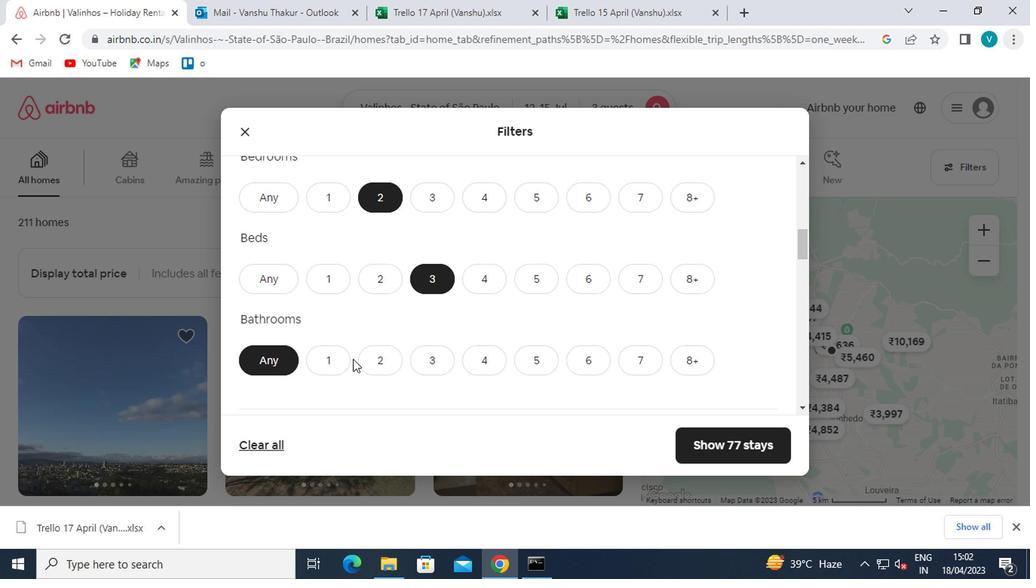 
Action: Mouse moved to (324, 364)
Screenshot: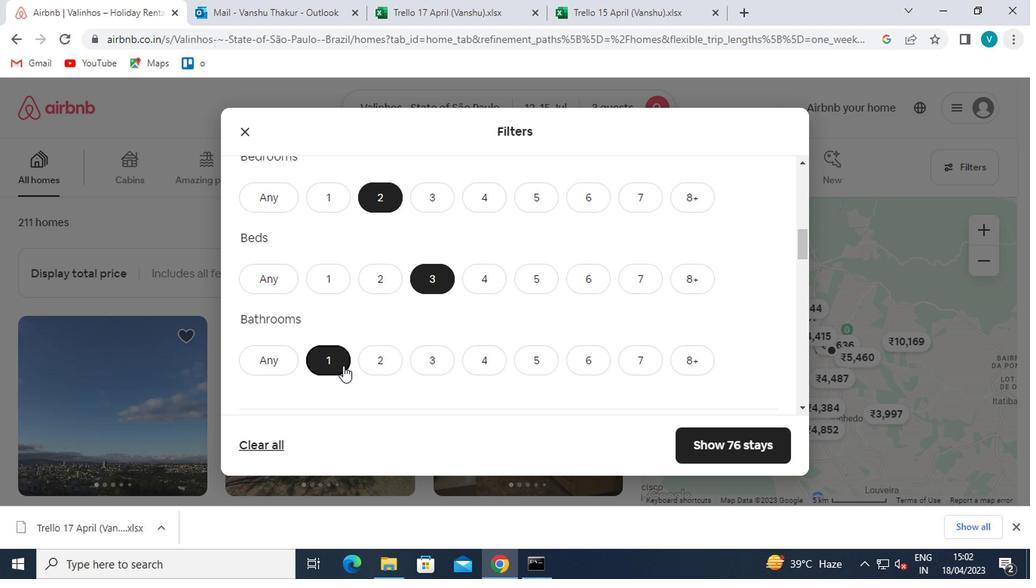 
Action: Mouse scrolled (324, 363) with delta (0, -1)
Screenshot: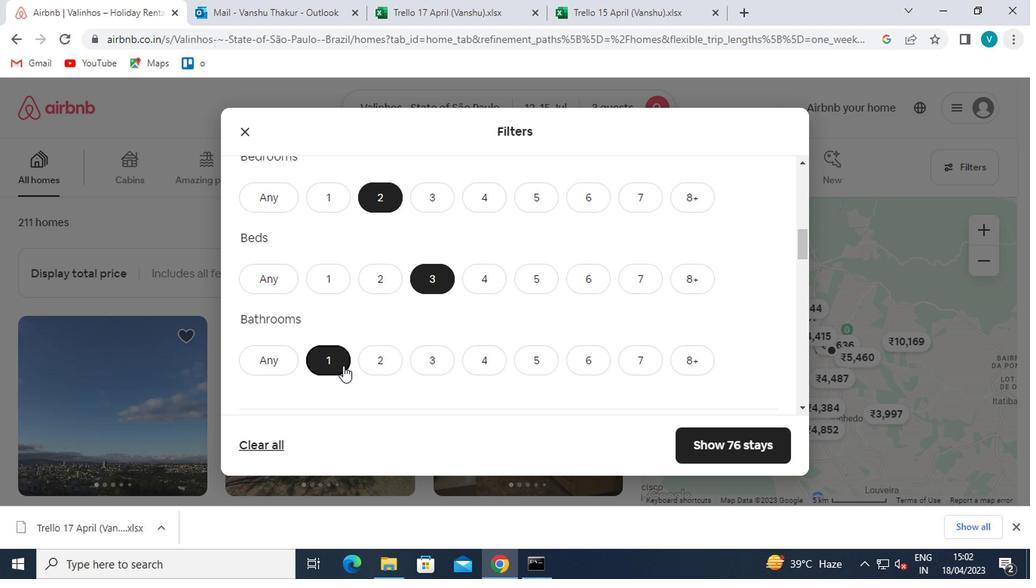 
Action: Mouse scrolled (324, 363) with delta (0, -1)
Screenshot: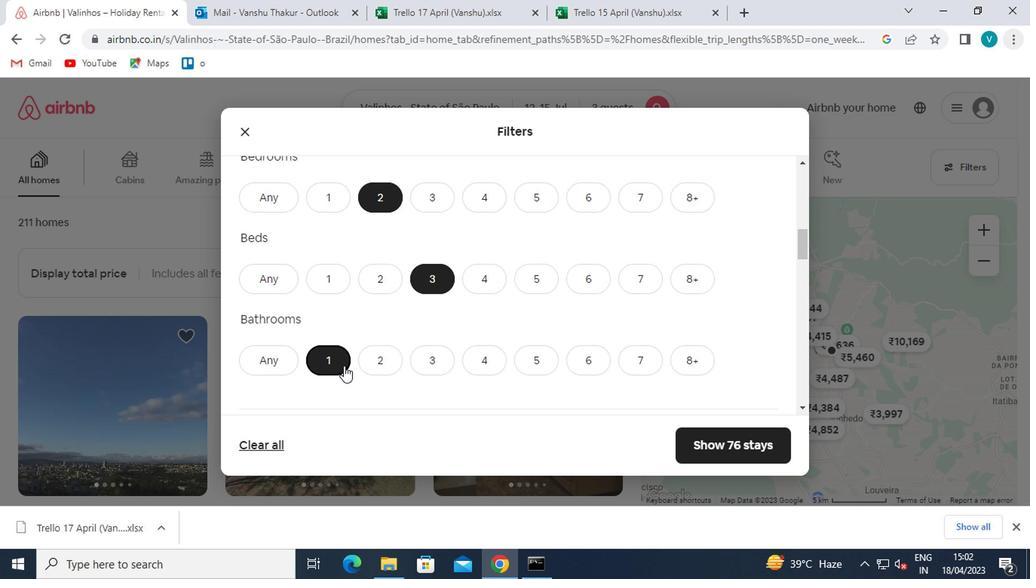 
Action: Mouse moved to (362, 343)
Screenshot: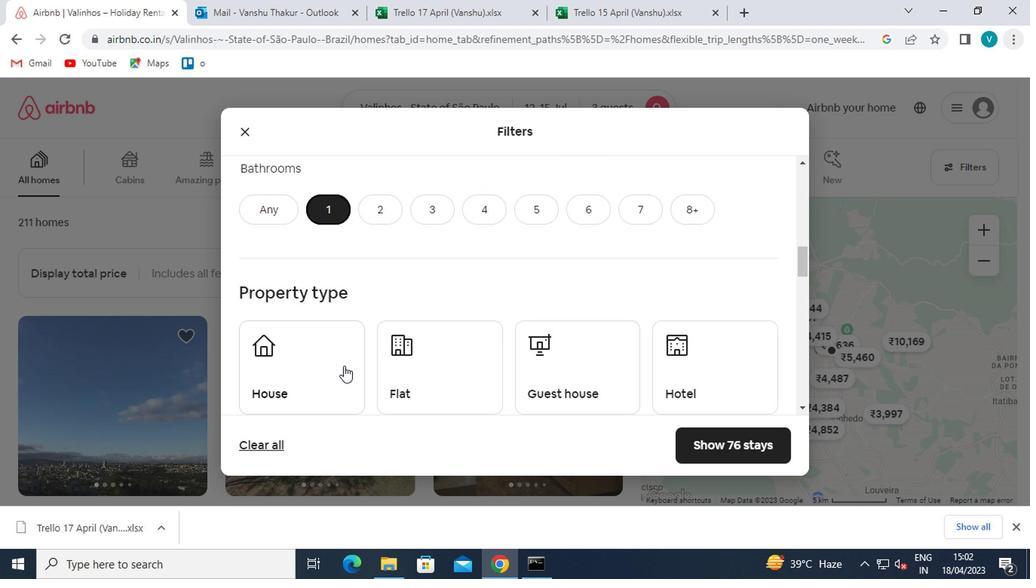 
Action: Mouse pressed left at (362, 343)
Screenshot: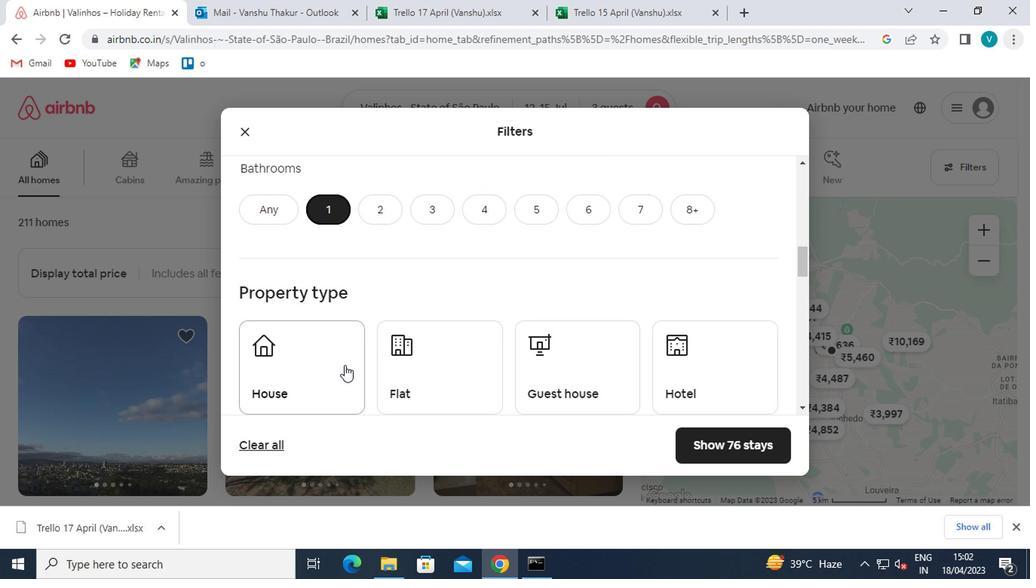 
Action: Mouse moved to (364, 343)
Screenshot: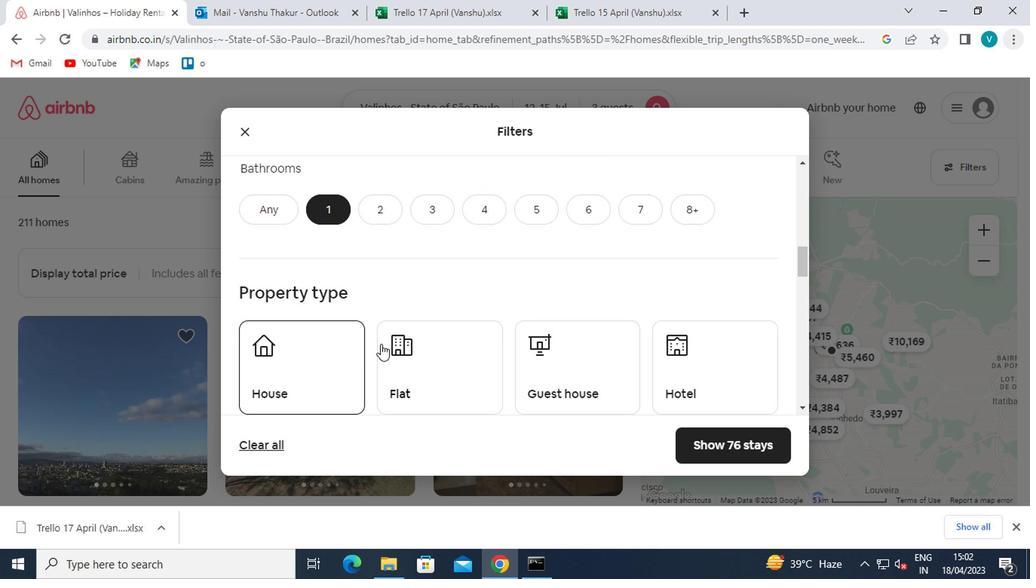 
Action: Mouse scrolled (364, 342) with delta (0, -1)
Screenshot: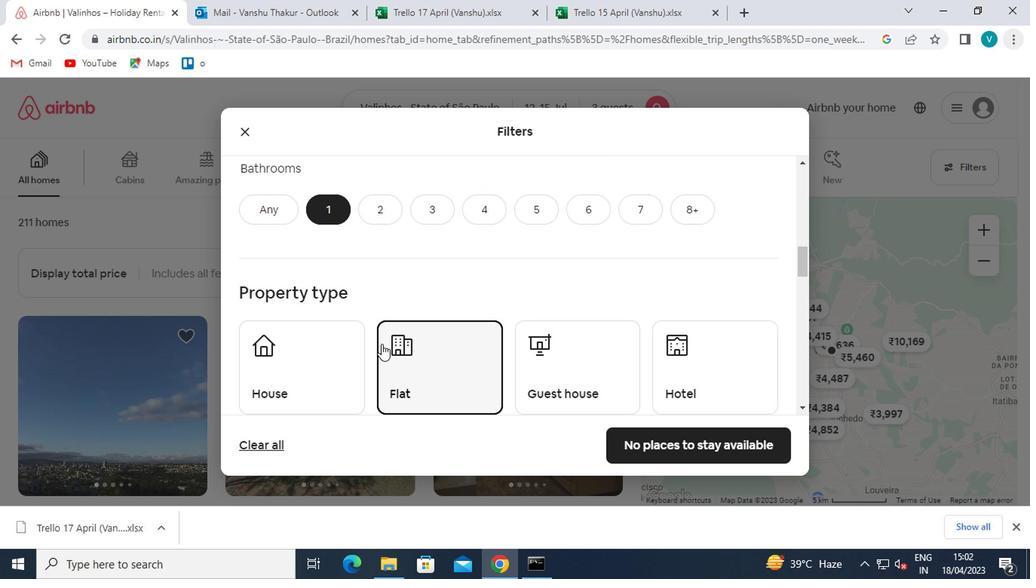 
Action: Mouse scrolled (364, 342) with delta (0, -1)
Screenshot: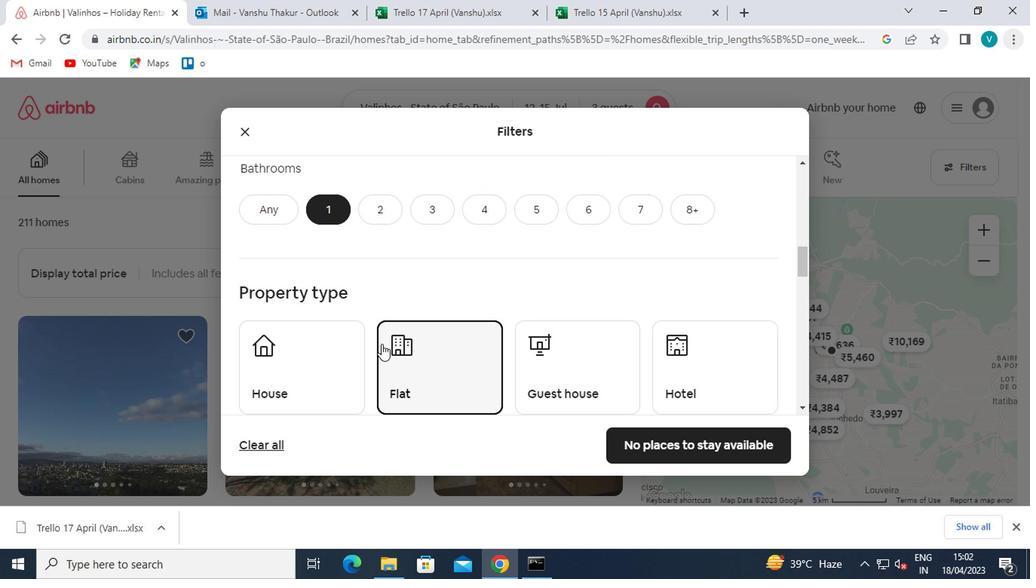 
Action: Mouse scrolled (364, 342) with delta (0, -1)
Screenshot: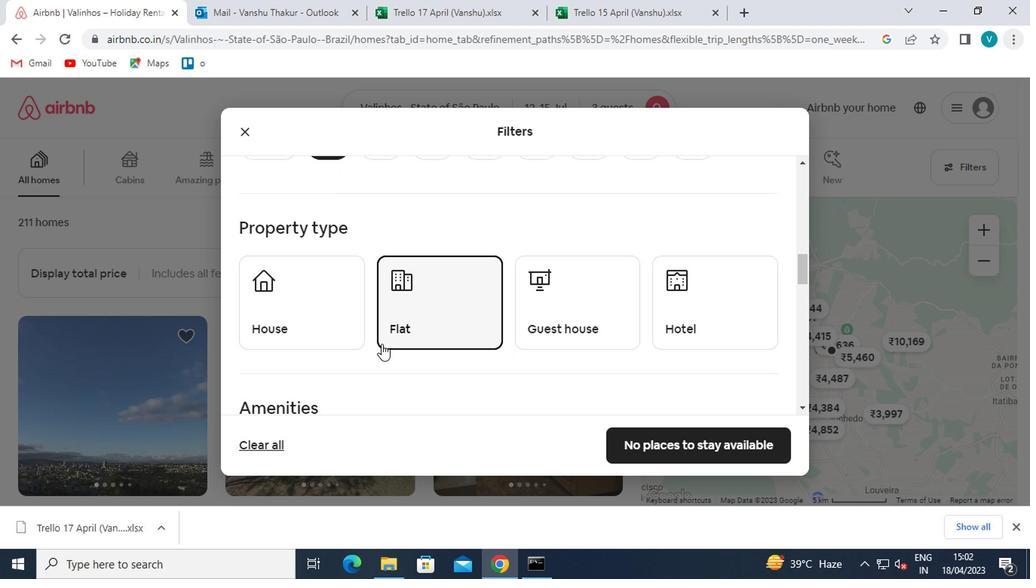 
Action: Mouse scrolled (364, 342) with delta (0, -1)
Screenshot: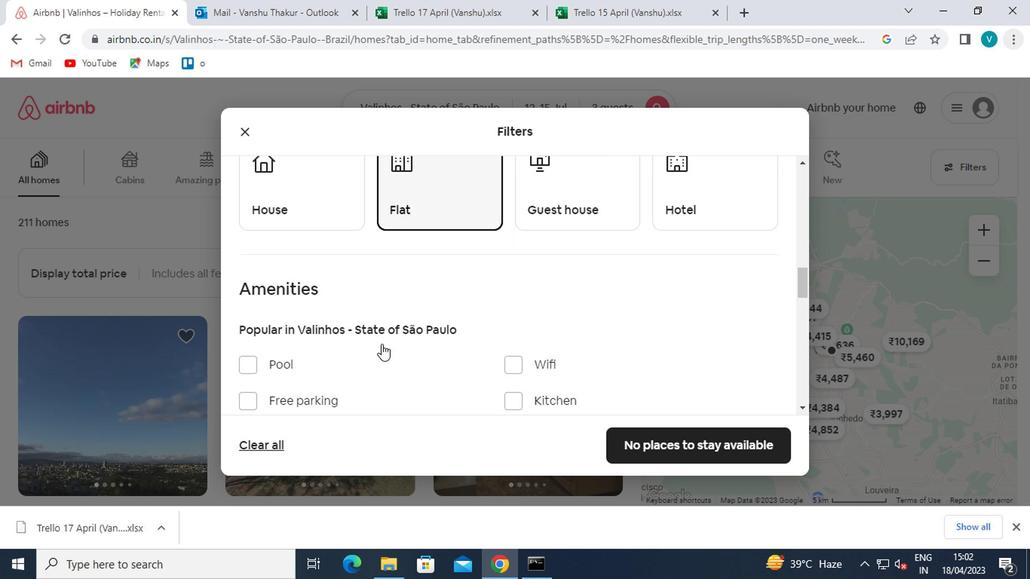 
Action: Mouse moved to (221, 315)
Screenshot: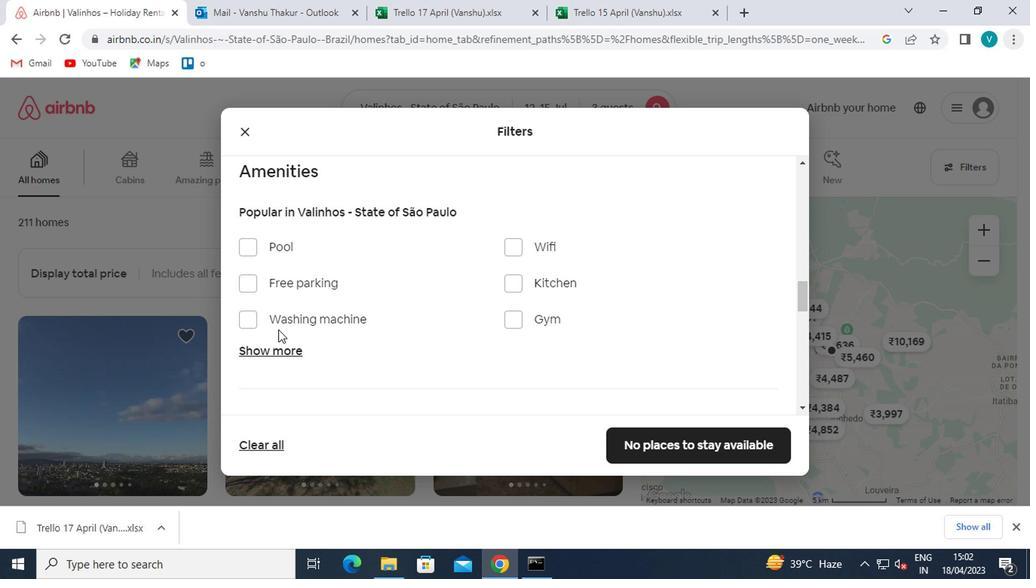 
Action: Mouse pressed left at (221, 315)
Screenshot: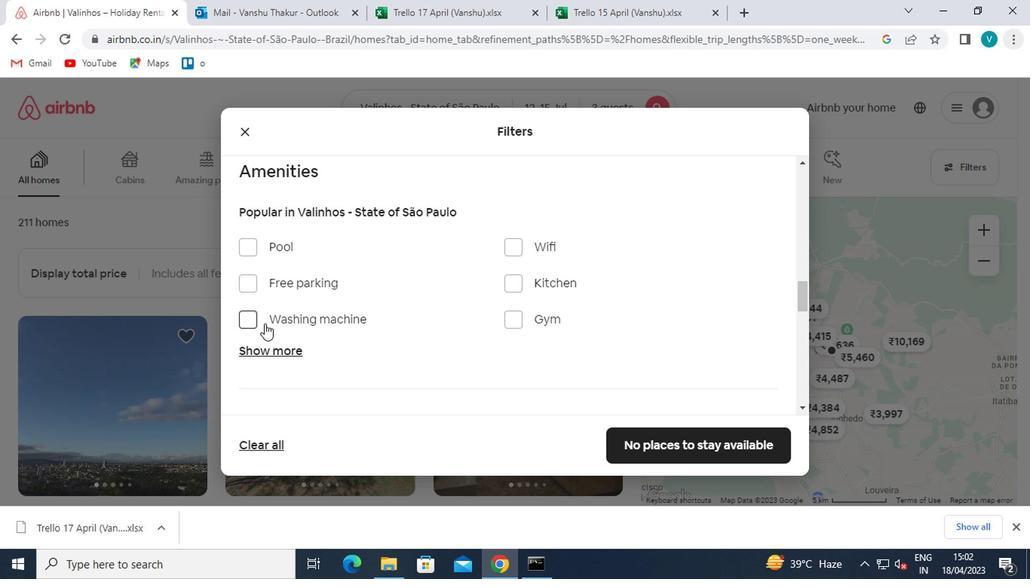 
Action: Mouse moved to (262, 315)
Screenshot: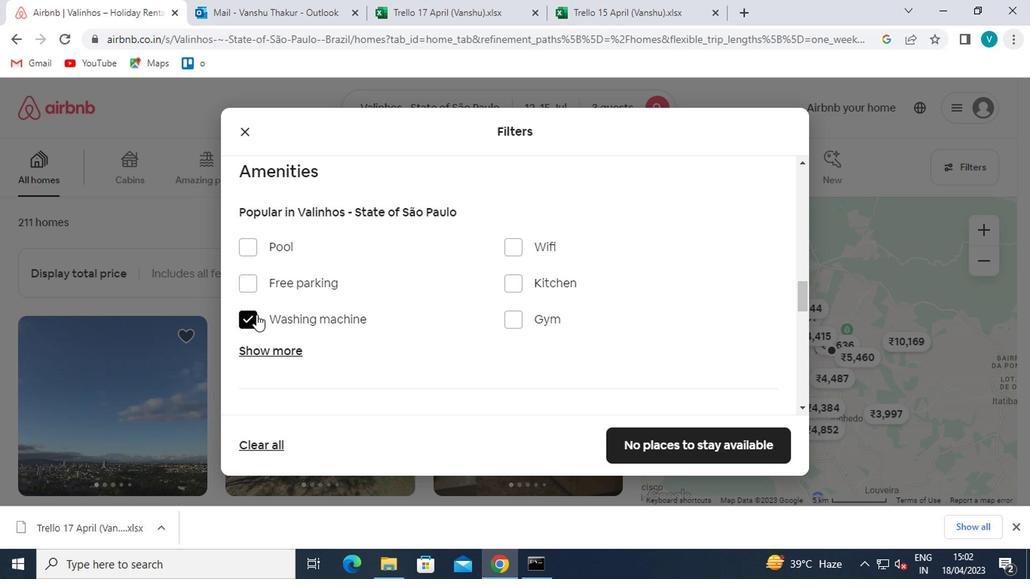 
Action: Mouse scrolled (262, 314) with delta (0, 0)
Screenshot: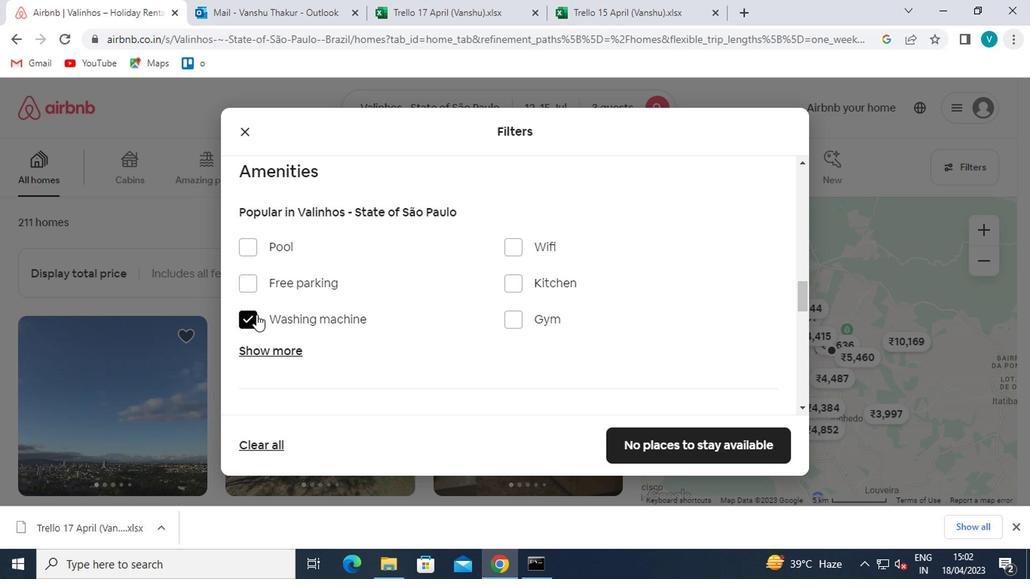 
Action: Mouse moved to (265, 315)
Screenshot: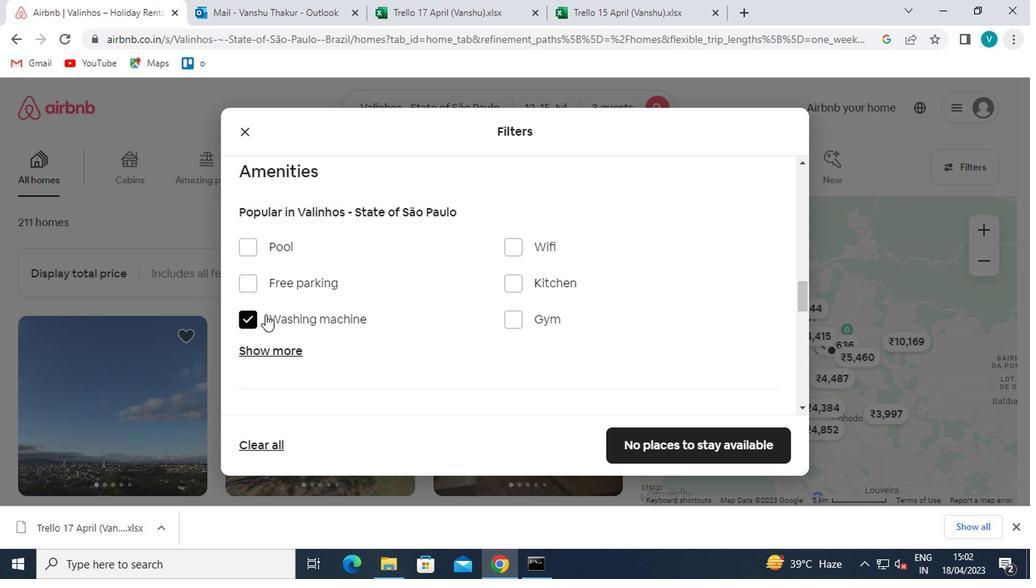 
Action: Mouse scrolled (265, 314) with delta (0, 0)
Screenshot: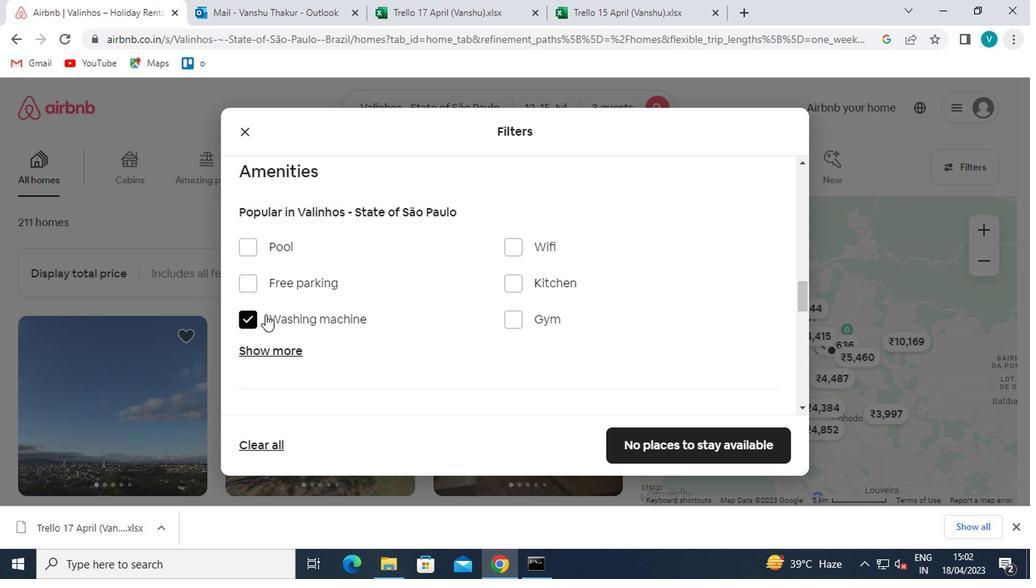 
Action: Mouse moved to (265, 315)
Screenshot: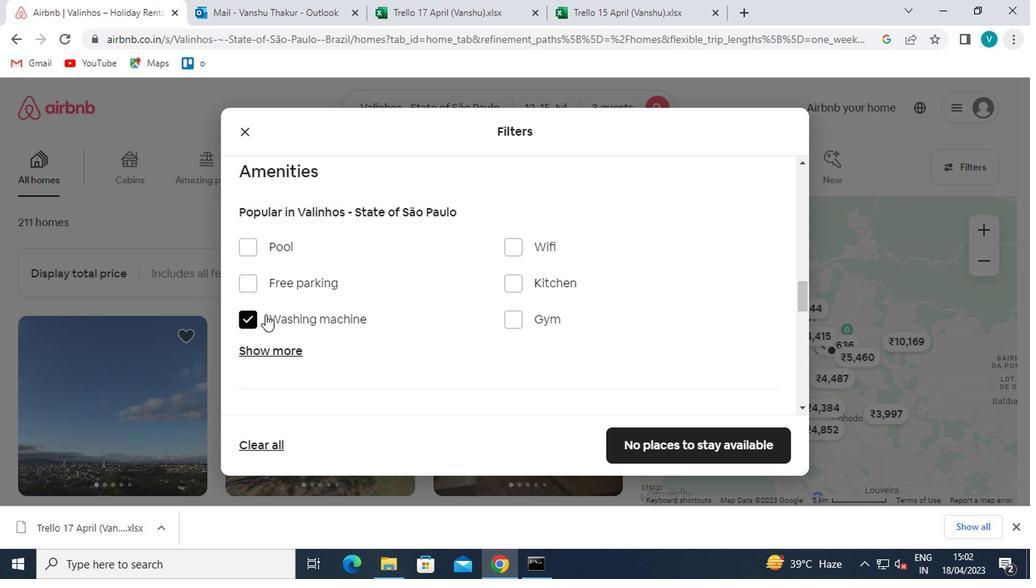 
Action: Mouse scrolled (265, 314) with delta (0, 0)
Screenshot: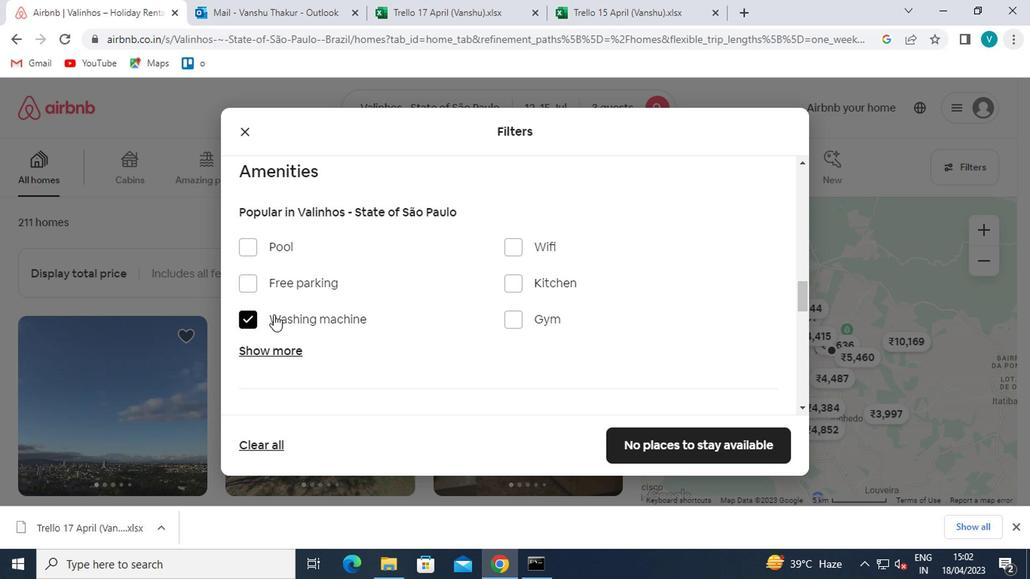 
Action: Mouse moved to (751, 300)
Screenshot: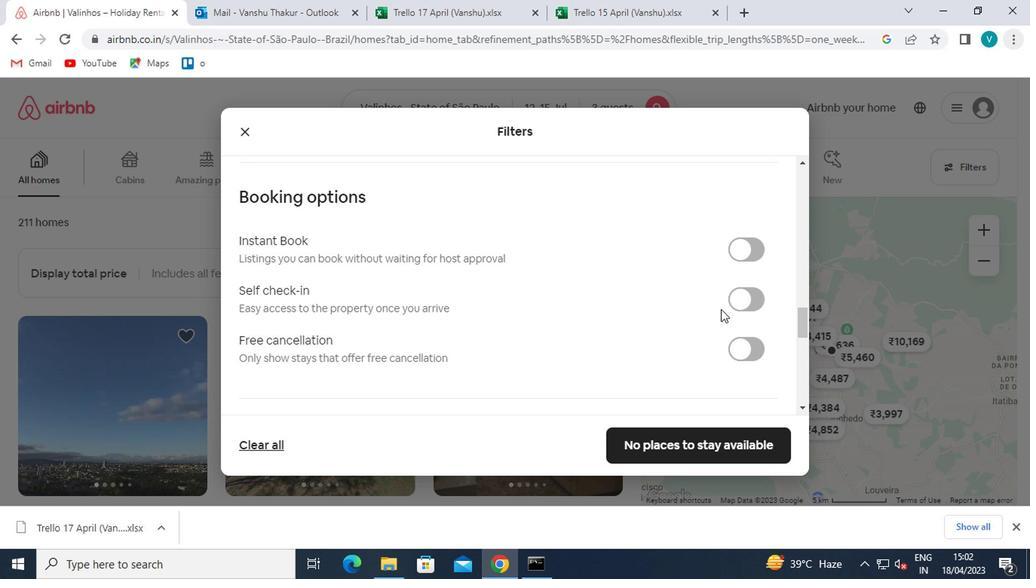
Action: Mouse pressed left at (751, 300)
Screenshot: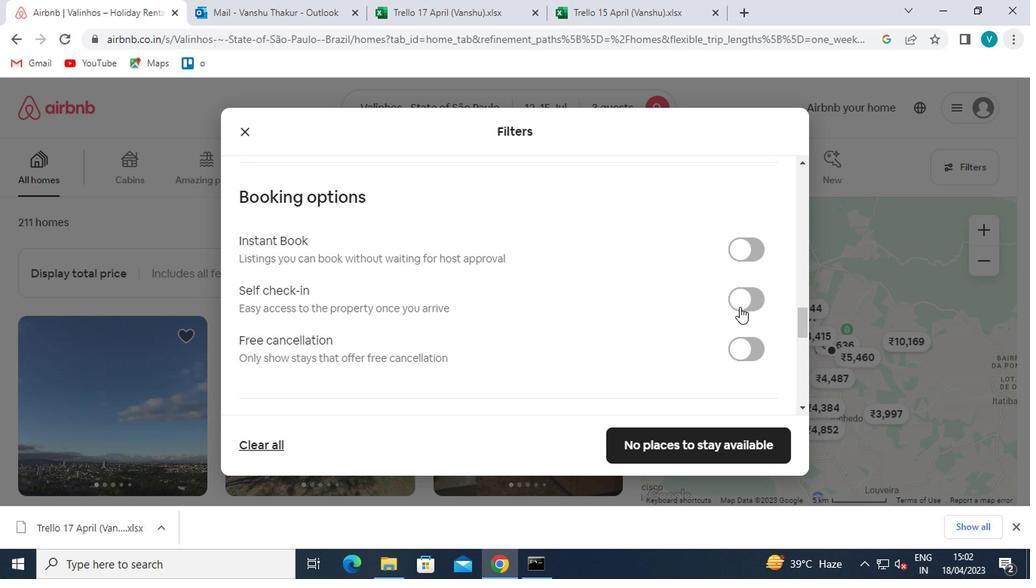 
Action: Mouse moved to (630, 332)
Screenshot: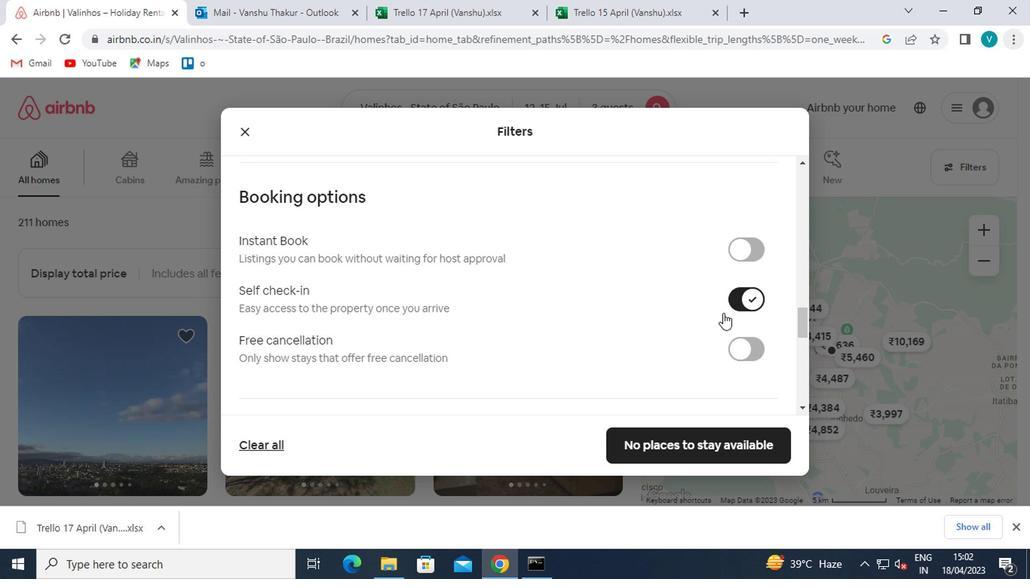 
Action: Mouse scrolled (630, 331) with delta (0, 0)
Screenshot: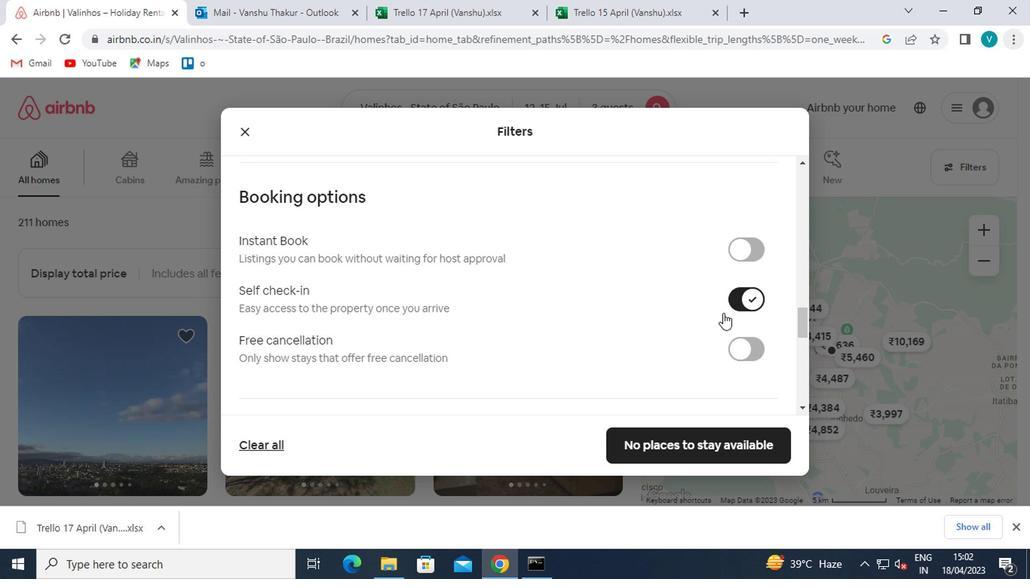 
Action: Mouse moved to (605, 335)
Screenshot: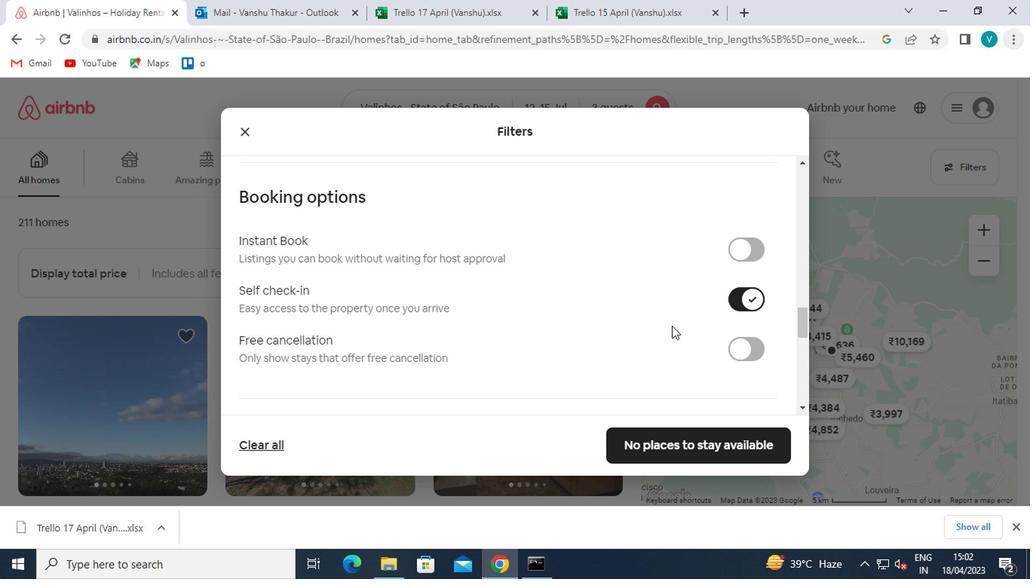
Action: Mouse scrolled (605, 334) with delta (0, -1)
Screenshot: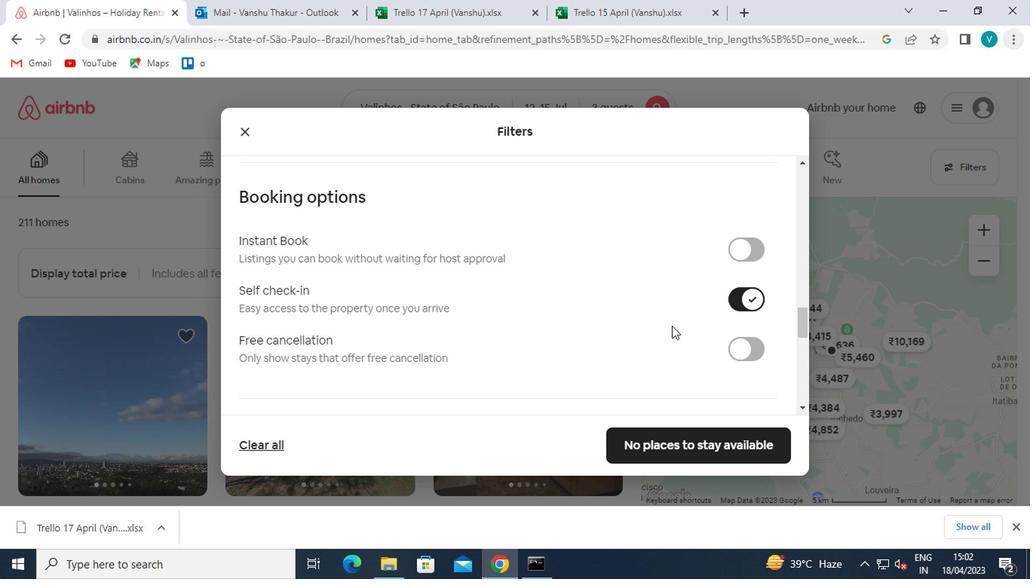 
Action: Mouse moved to (569, 337)
Screenshot: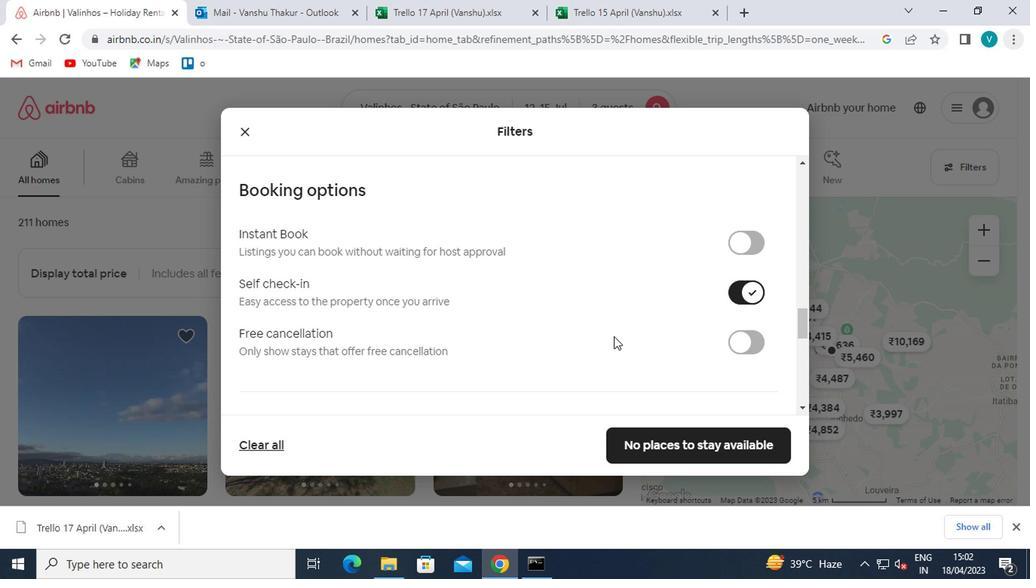 
Action: Mouse scrolled (569, 336) with delta (0, -1)
Screenshot: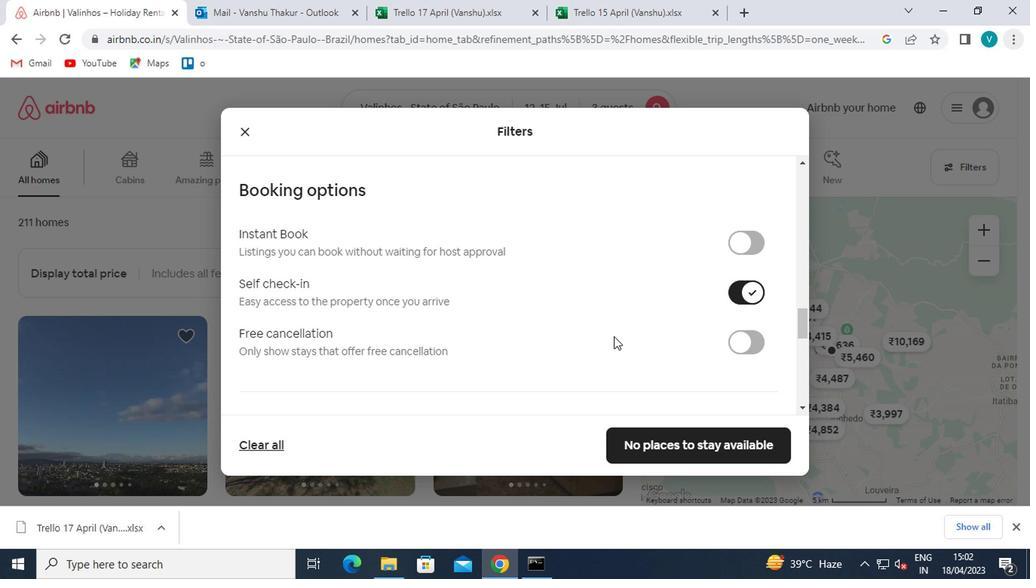 
Action: Mouse moved to (518, 337)
Screenshot: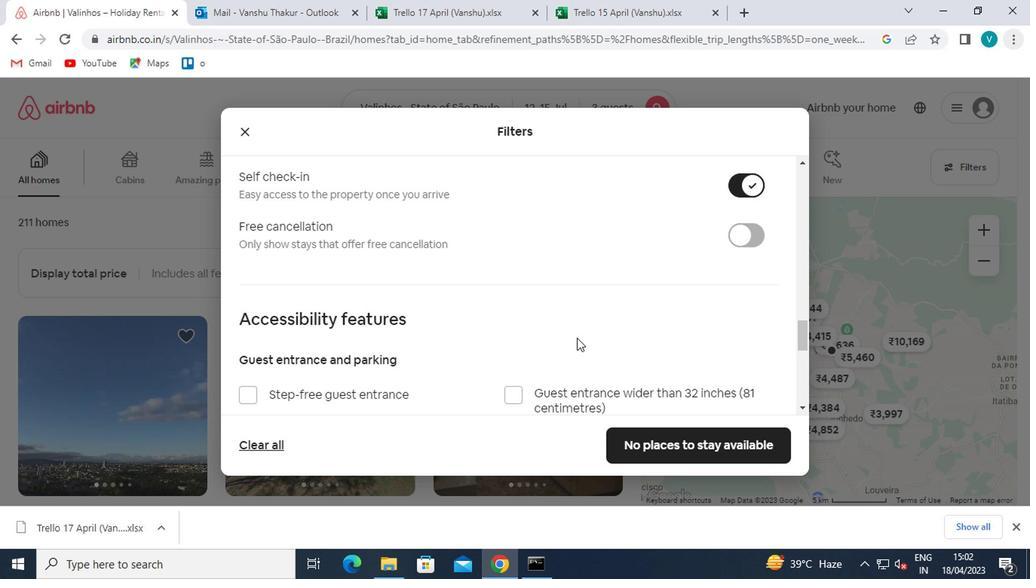 
Action: Mouse scrolled (518, 336) with delta (0, -1)
Screenshot: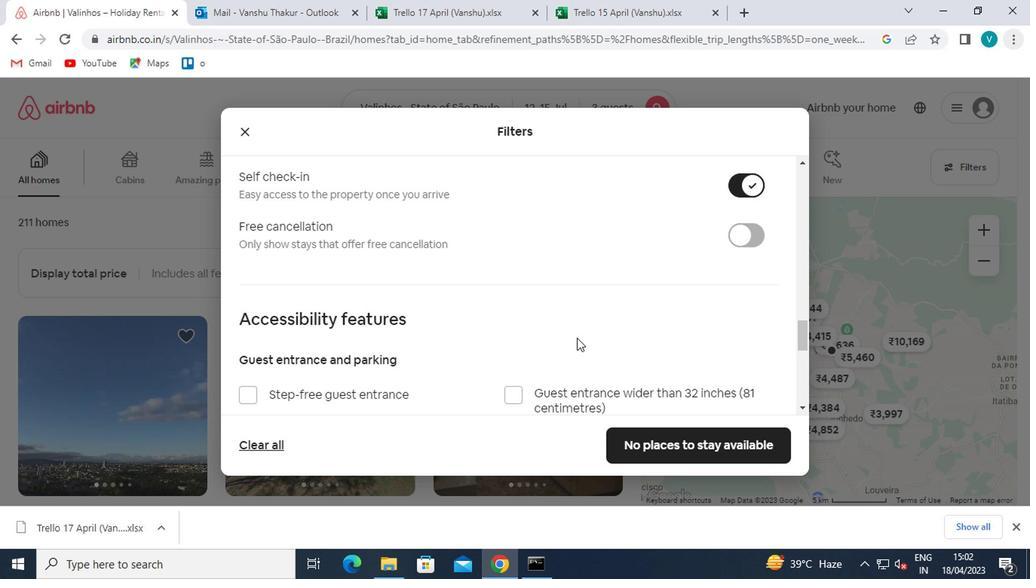 
Action: Mouse moved to (493, 333)
Screenshot: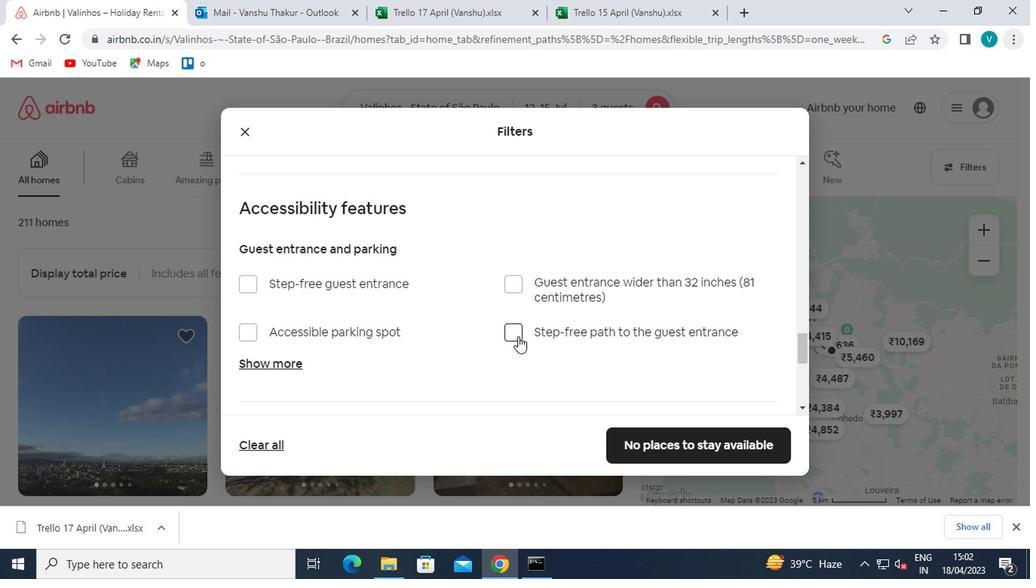 
Action: Mouse scrolled (493, 332) with delta (0, -1)
Screenshot: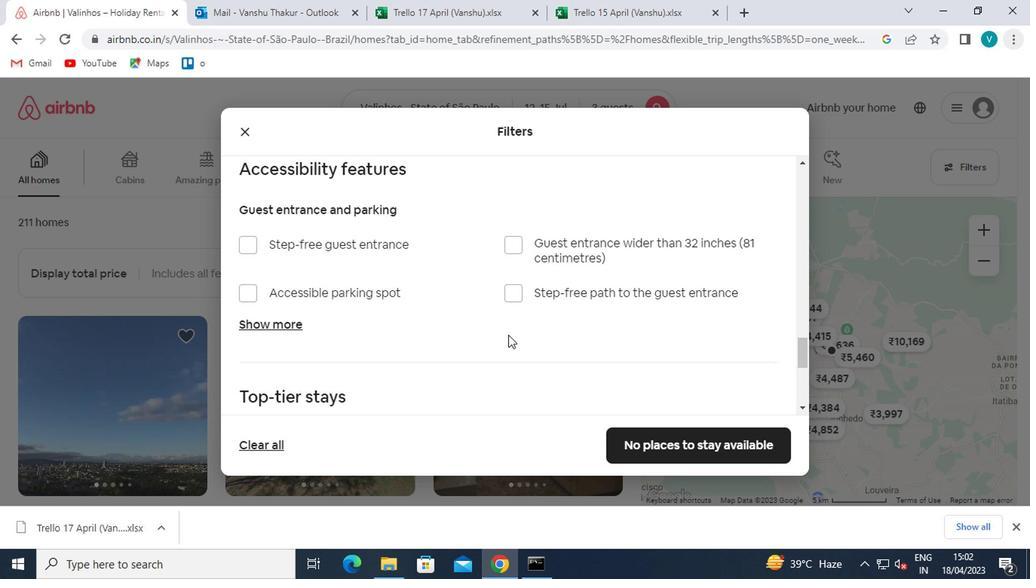 
Action: Mouse scrolled (493, 332) with delta (0, -1)
Screenshot: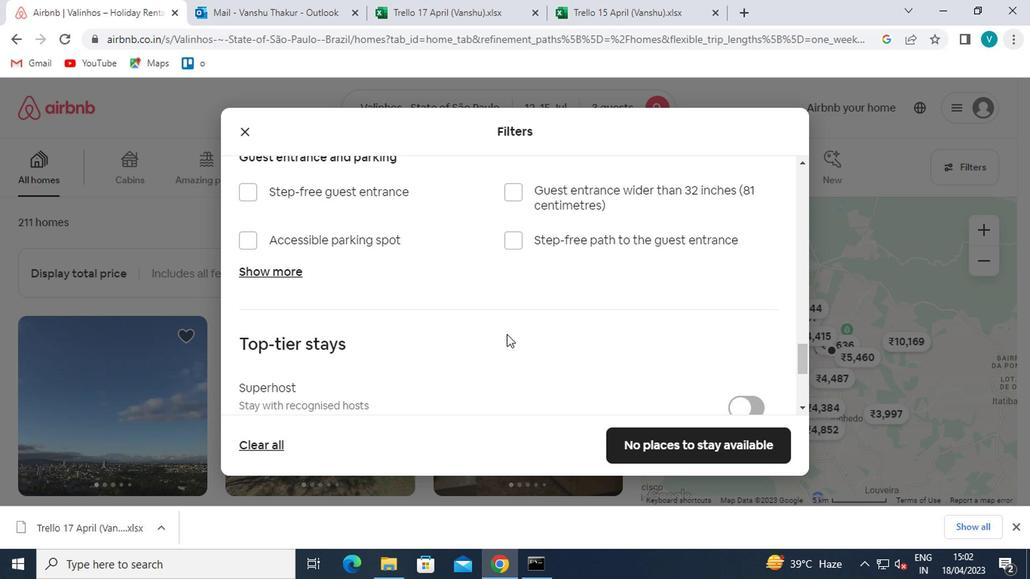 
Action: Mouse moved to (493, 330)
Screenshot: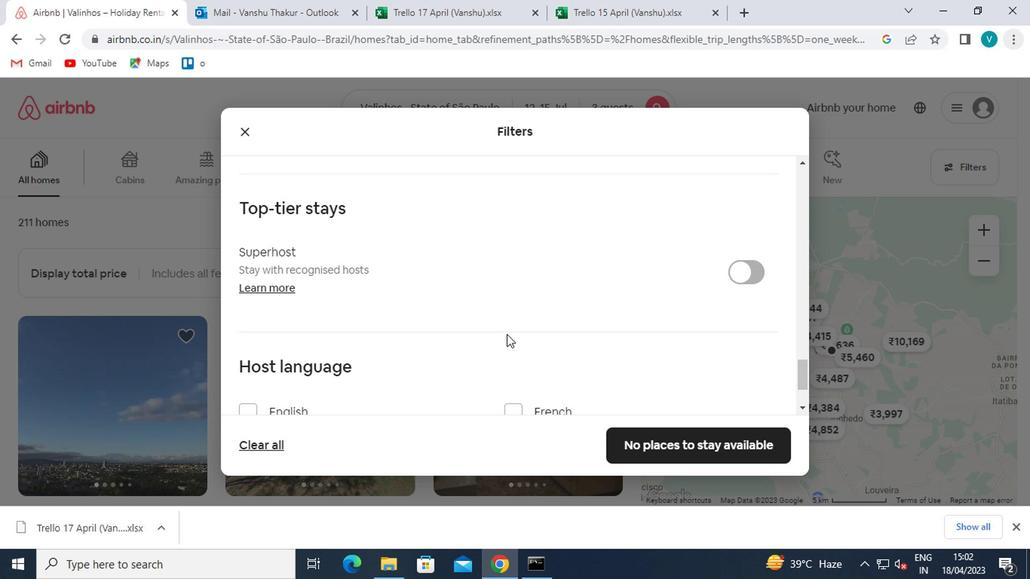 
Action: Mouse scrolled (493, 329) with delta (0, 0)
Screenshot: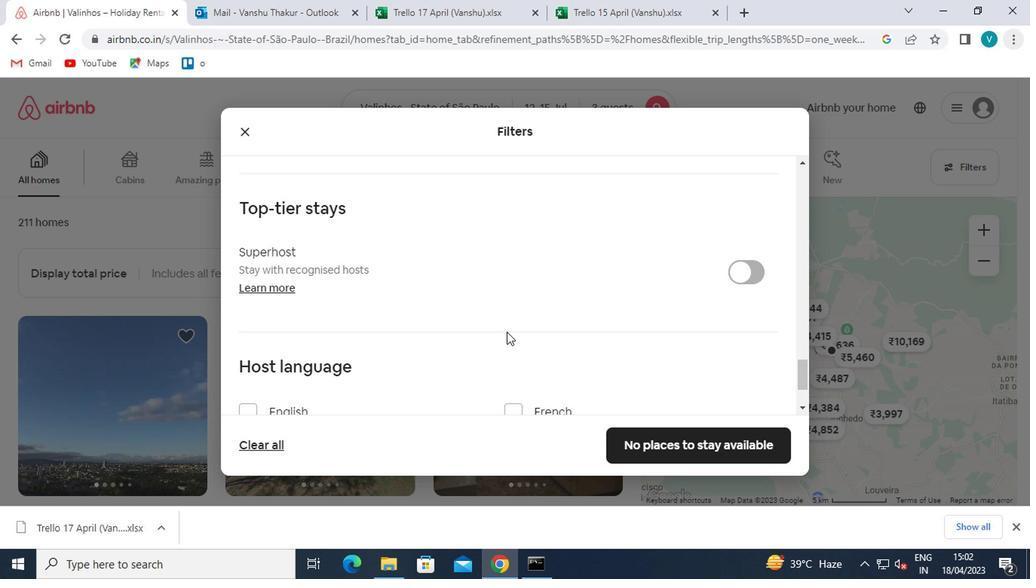 
Action: Mouse scrolled (493, 329) with delta (0, 0)
Screenshot: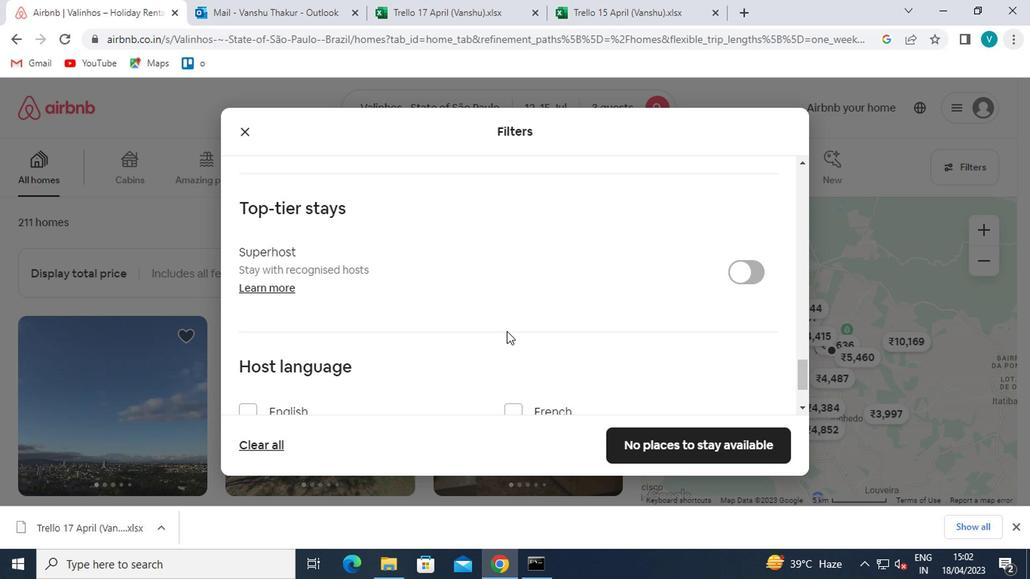 
Action: Mouse moved to (255, 375)
Screenshot: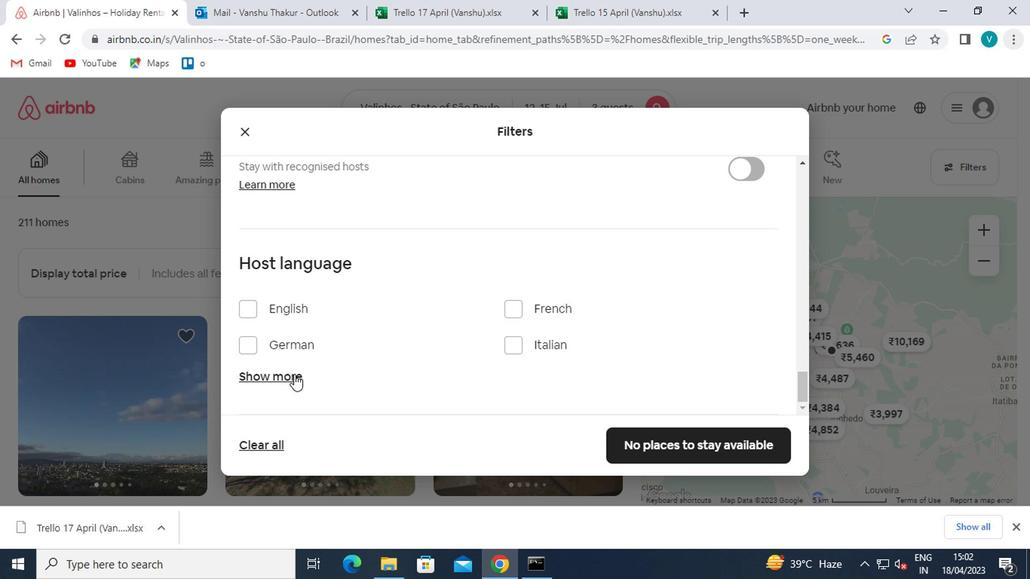 
Action: Mouse pressed left at (255, 375)
Screenshot: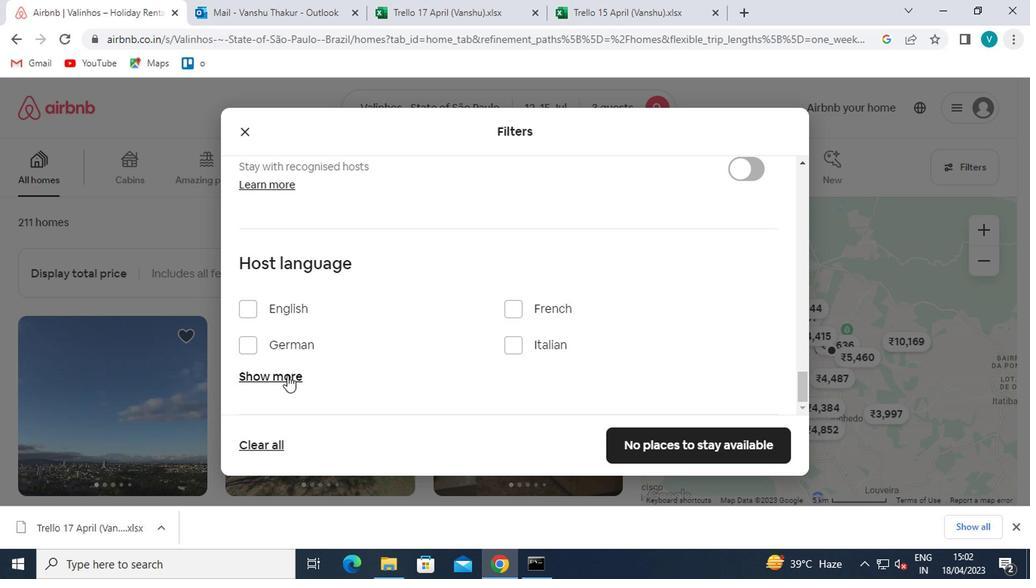 
Action: Mouse moved to (220, 377)
Screenshot: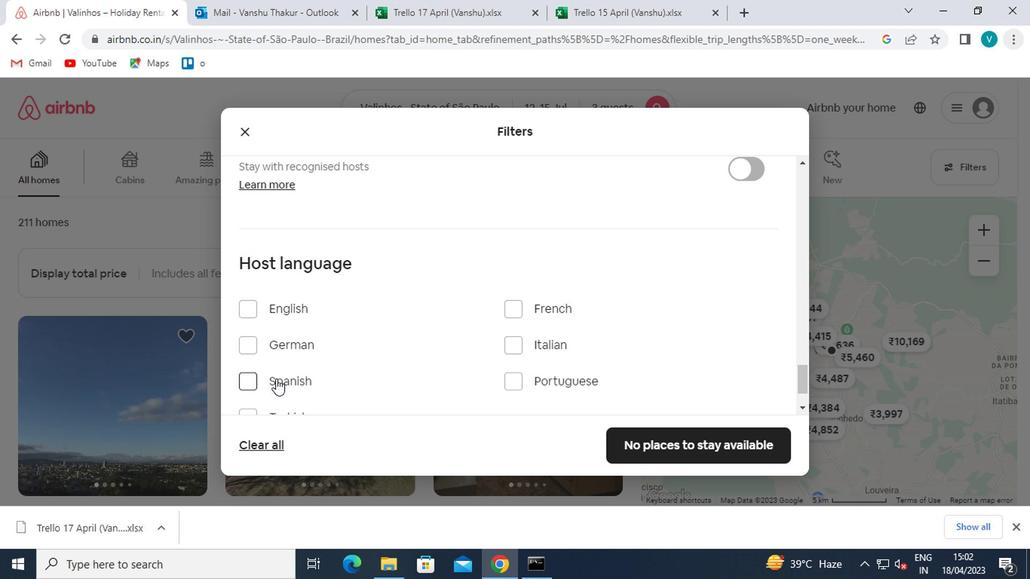
Action: Mouse pressed left at (220, 377)
Screenshot: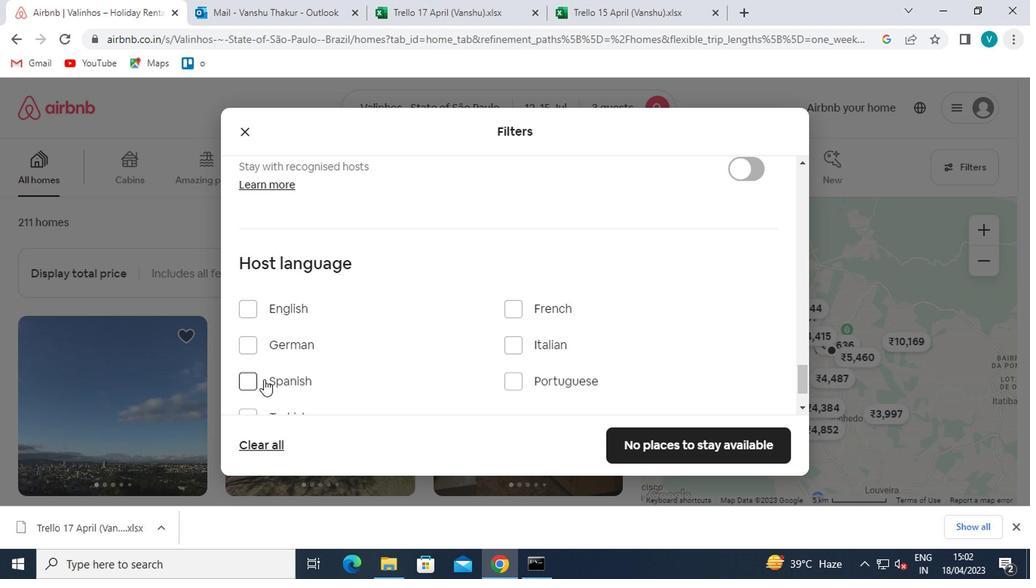 
Action: Mouse moved to (544, 349)
Screenshot: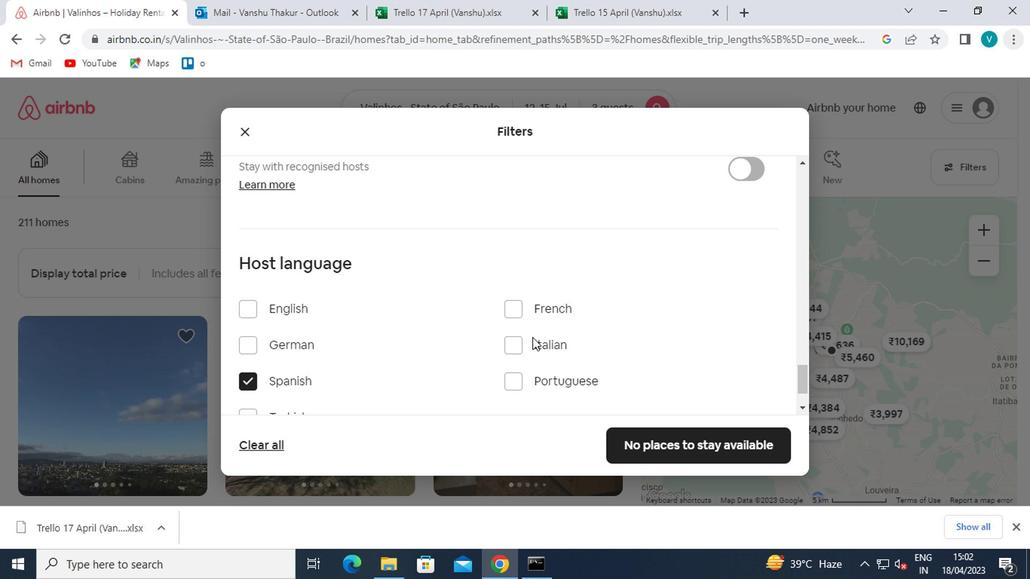 
Action: Mouse scrolled (544, 348) with delta (0, 0)
Screenshot: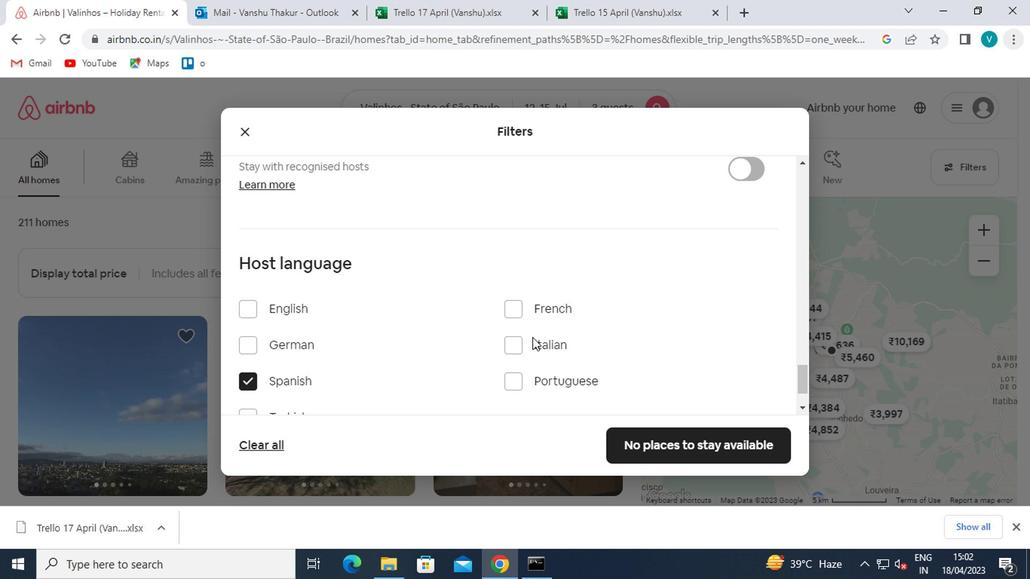 
Action: Mouse moved to (551, 353)
Screenshot: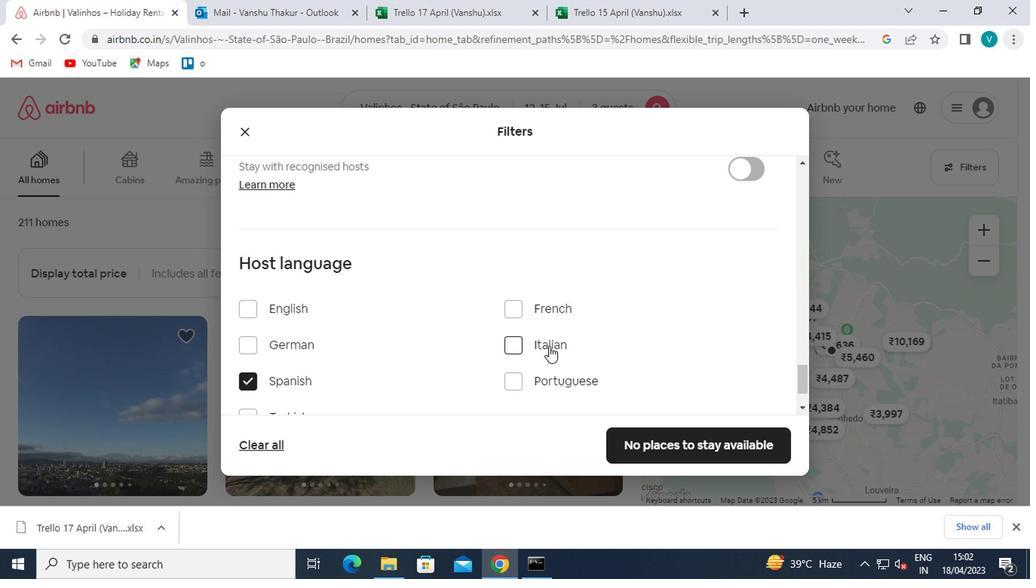 
Action: Mouse scrolled (551, 352) with delta (0, 0)
Screenshot: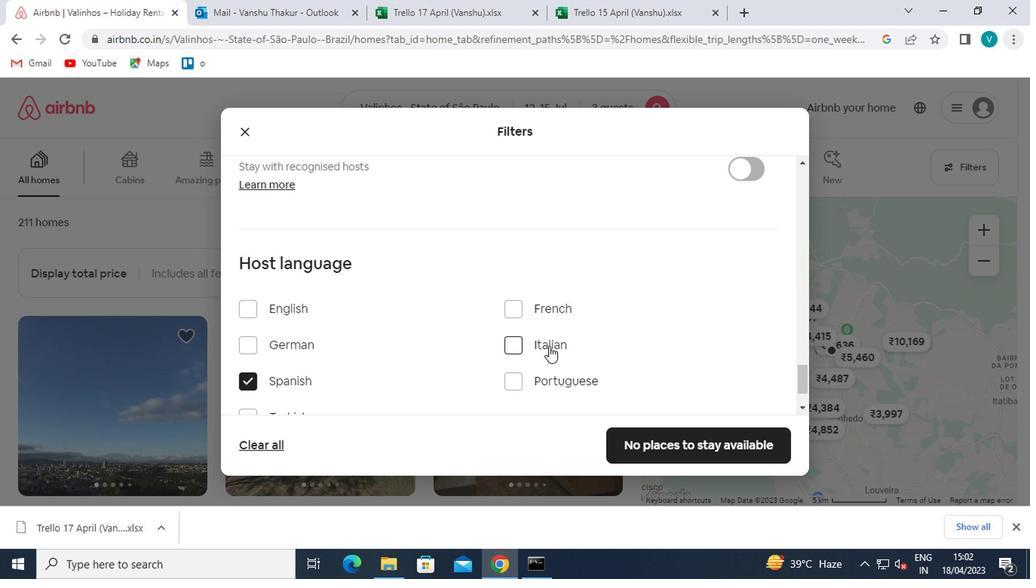
Action: Mouse moved to (657, 423)
Screenshot: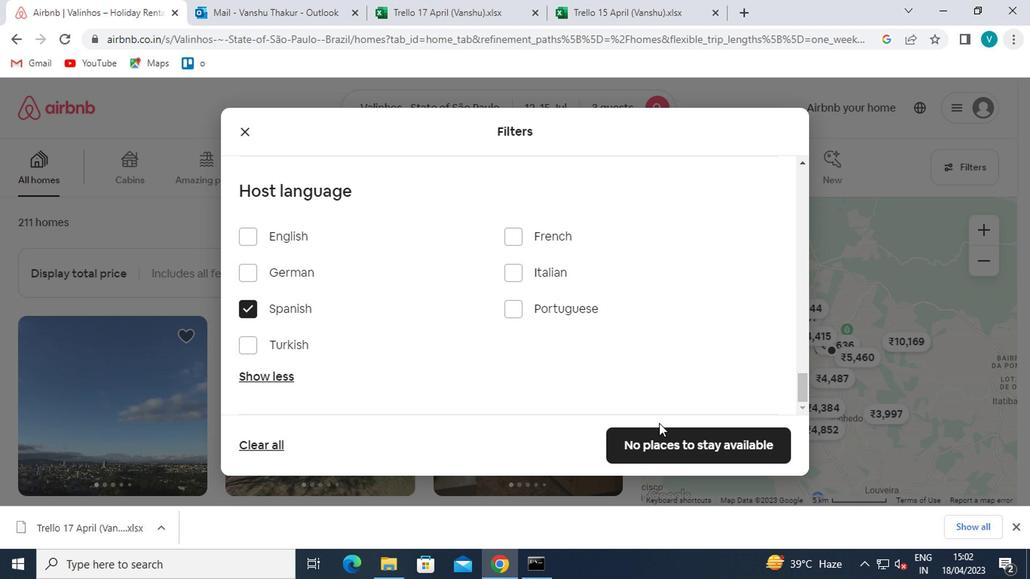 
Action: Mouse pressed left at (657, 423)
Screenshot: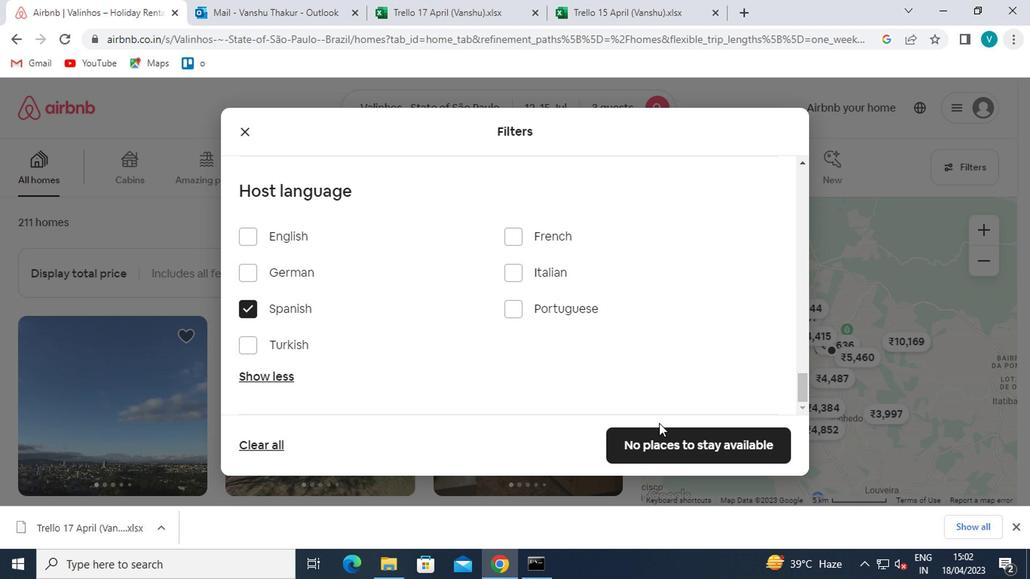 
Action: Mouse moved to (659, 436)
Screenshot: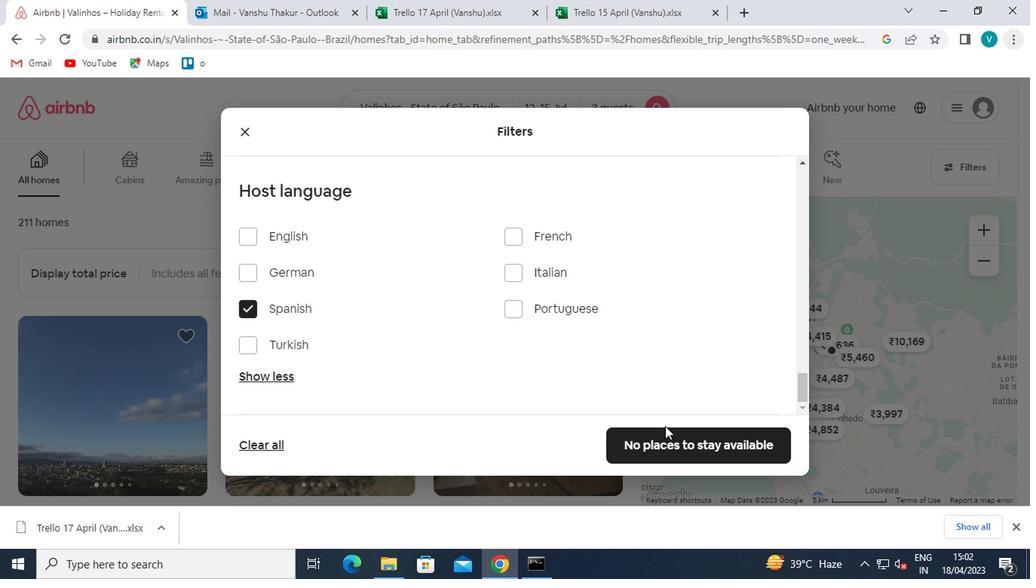 
Action: Mouse pressed left at (659, 436)
Screenshot: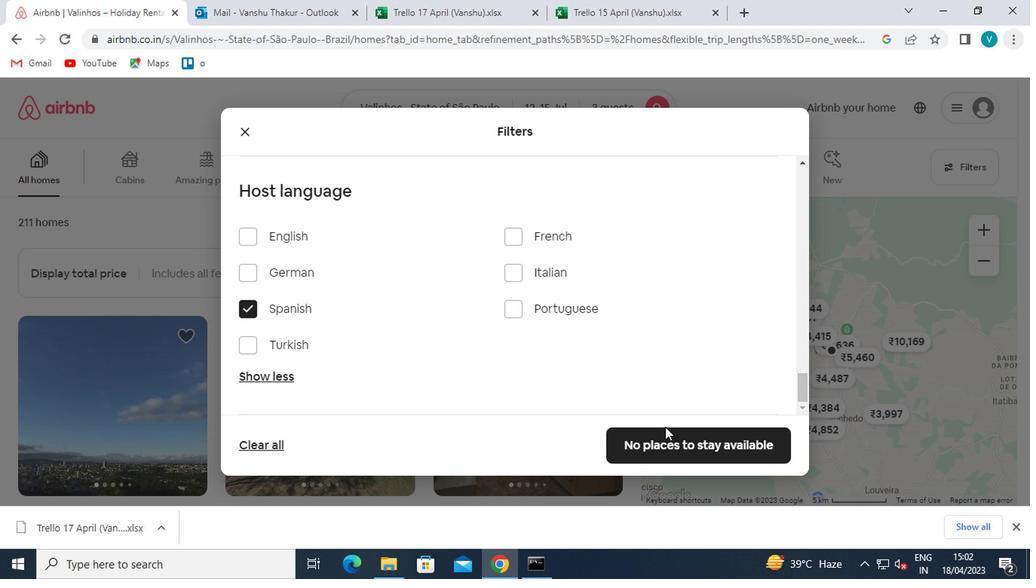 
Action: Mouse moved to (659, 438)
Screenshot: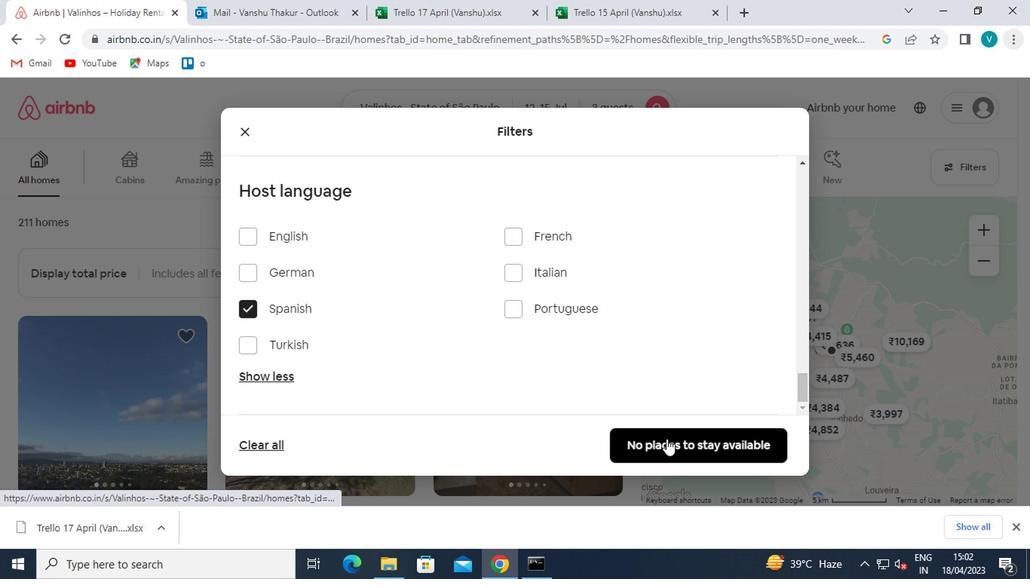 
